 Task: In the Company mit.edu, Create email and send with subject: 'We're Thrilled to Welcome You ', and with mail content 'Good Evening,_x000D_
Step into a world of unlimited possibilities. Our cutting-edge solution will empower you to overcome challenges and achieve unparalleled success in your industry._x000D_
Thanks and Regards', attach the document: Proposal.doc and insert image: visitingcard.jpg. Below Thank and Regards, write Reddit and insert the URL: www.reddit.com. Mark checkbox to create task to follow up : Tomorrow.  Enter or choose an email address of recipient's from company's contact and send.. Logged in from softage.1@softage.net
Action: Mouse moved to (78, 49)
Screenshot: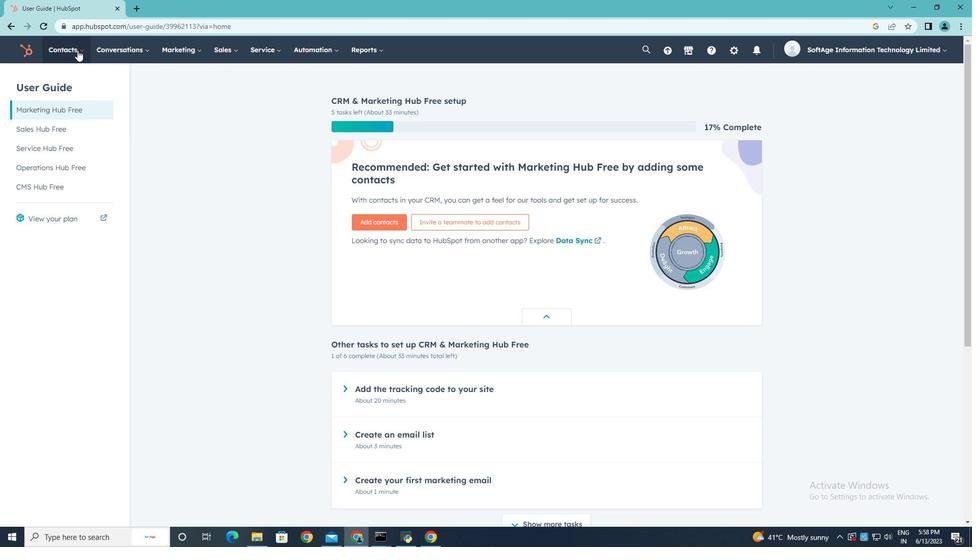 
Action: Mouse pressed left at (78, 49)
Screenshot: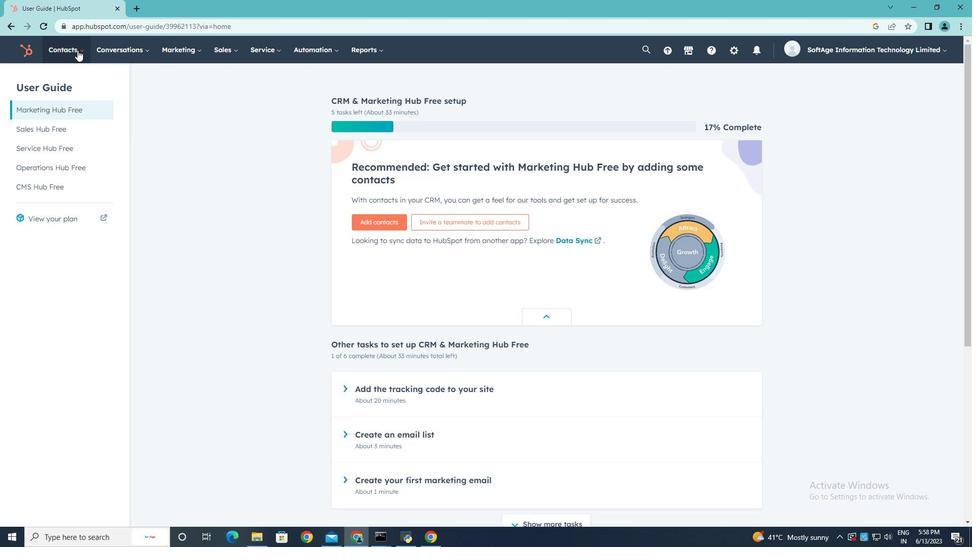 
Action: Mouse moved to (74, 100)
Screenshot: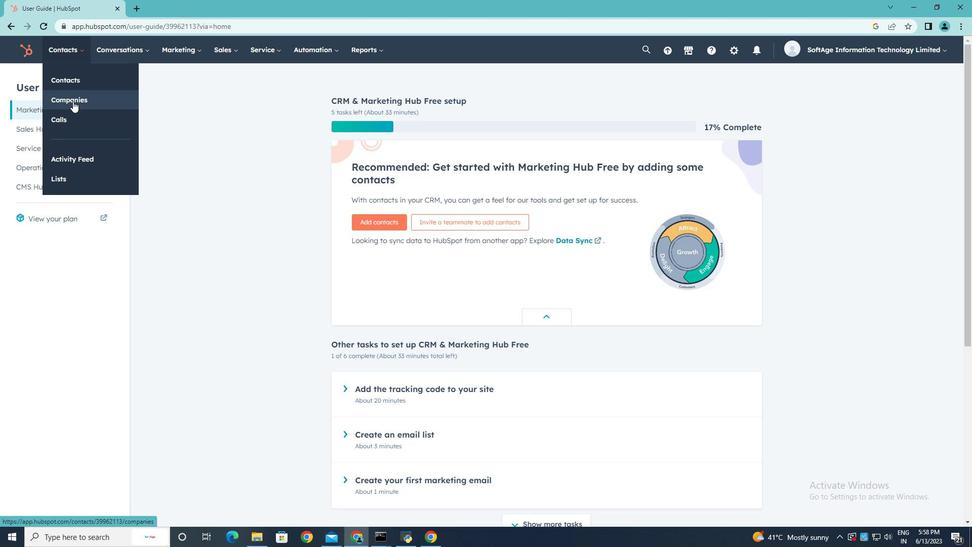 
Action: Mouse pressed left at (74, 100)
Screenshot: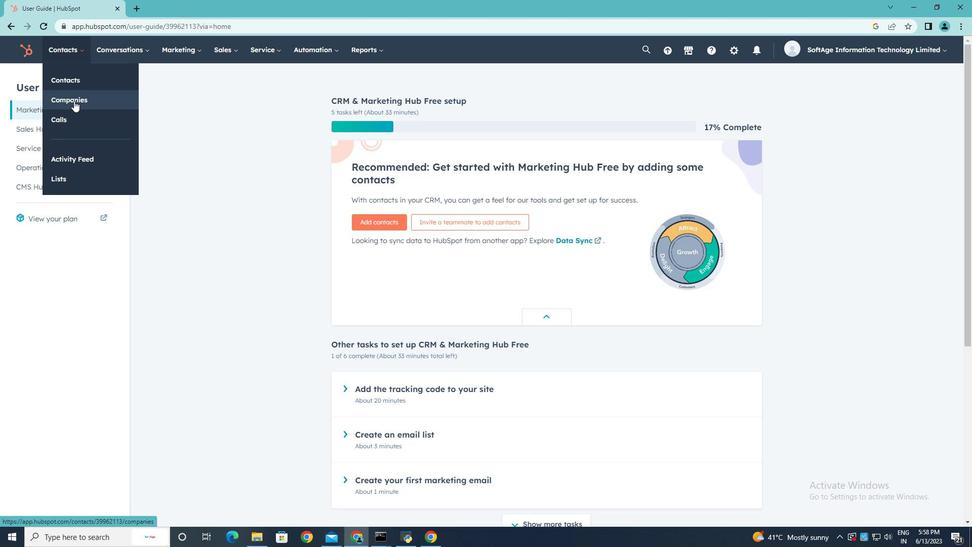 
Action: Mouse moved to (103, 165)
Screenshot: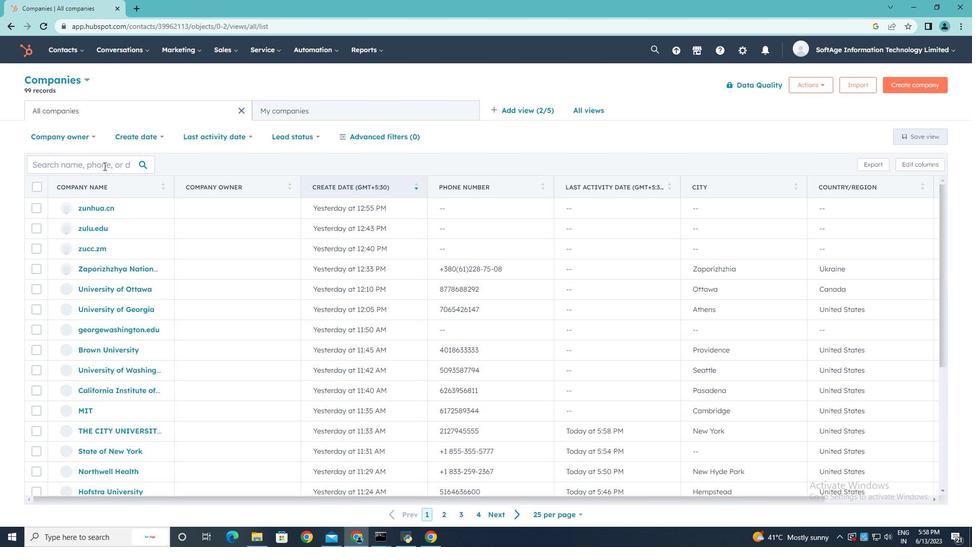 
Action: Mouse pressed left at (103, 165)
Screenshot: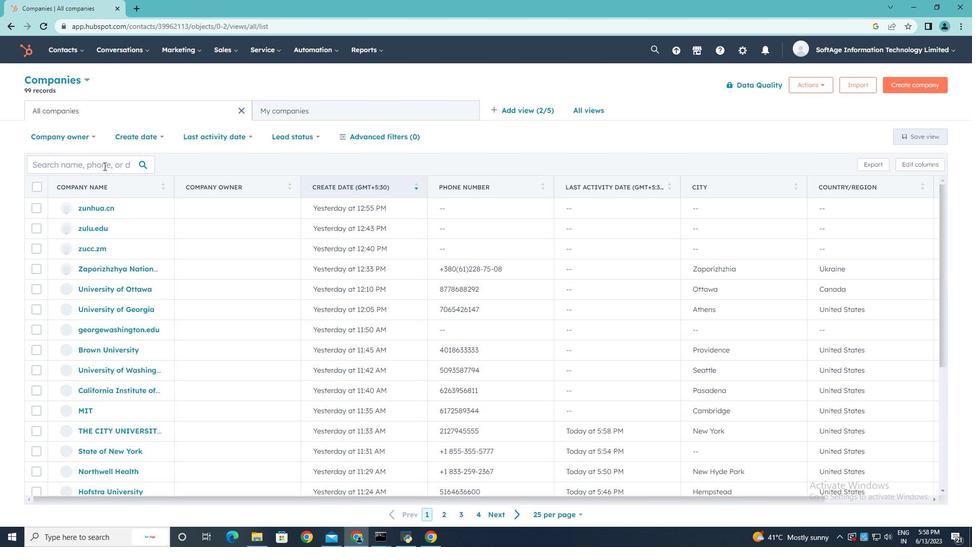 
Action: Key pressed mit.edu
Screenshot: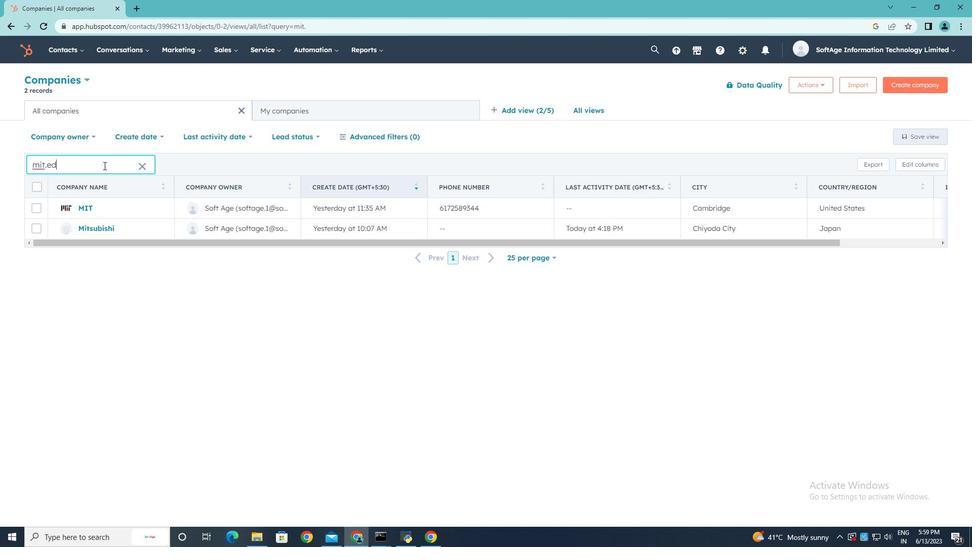 
Action: Mouse moved to (89, 211)
Screenshot: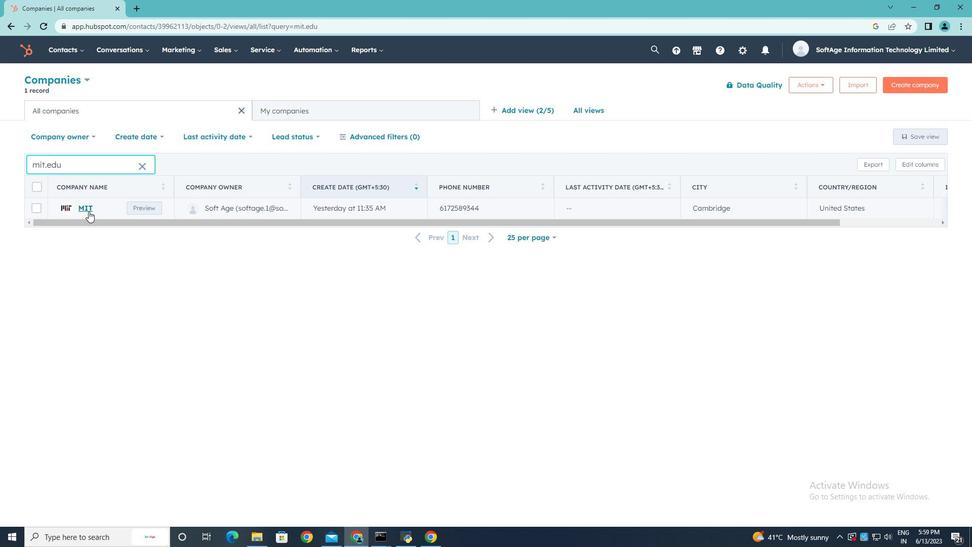 
Action: Mouse pressed left at (89, 211)
Screenshot: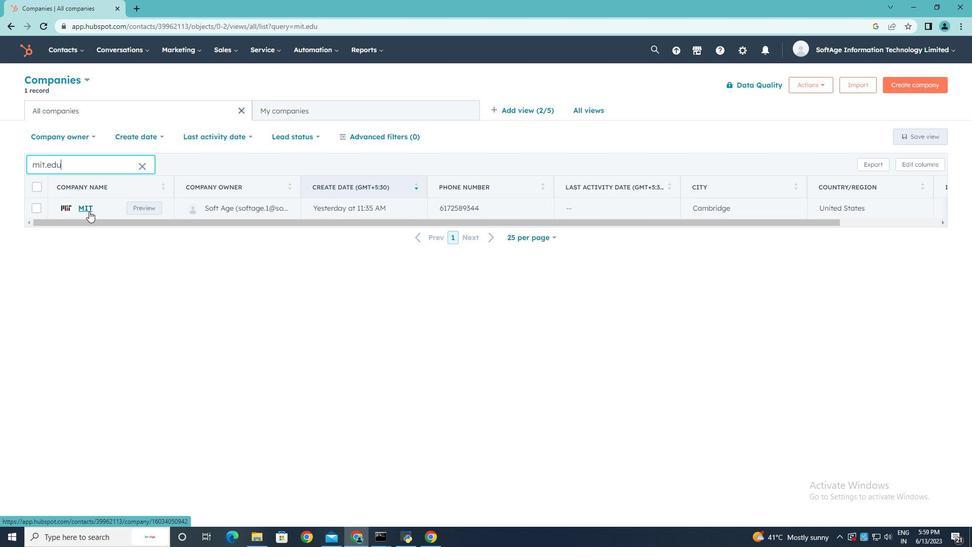 
Action: Mouse moved to (71, 171)
Screenshot: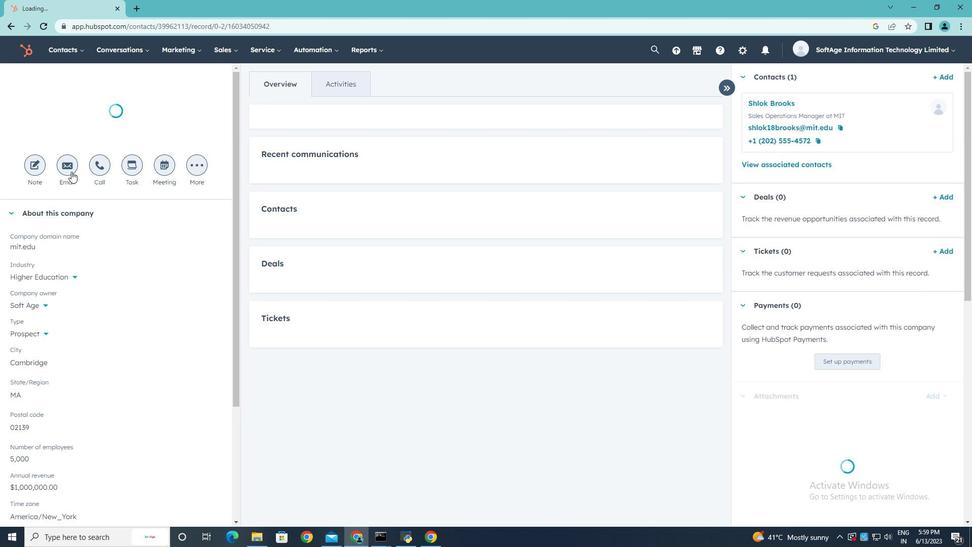 
Action: Mouse pressed left at (71, 171)
Screenshot: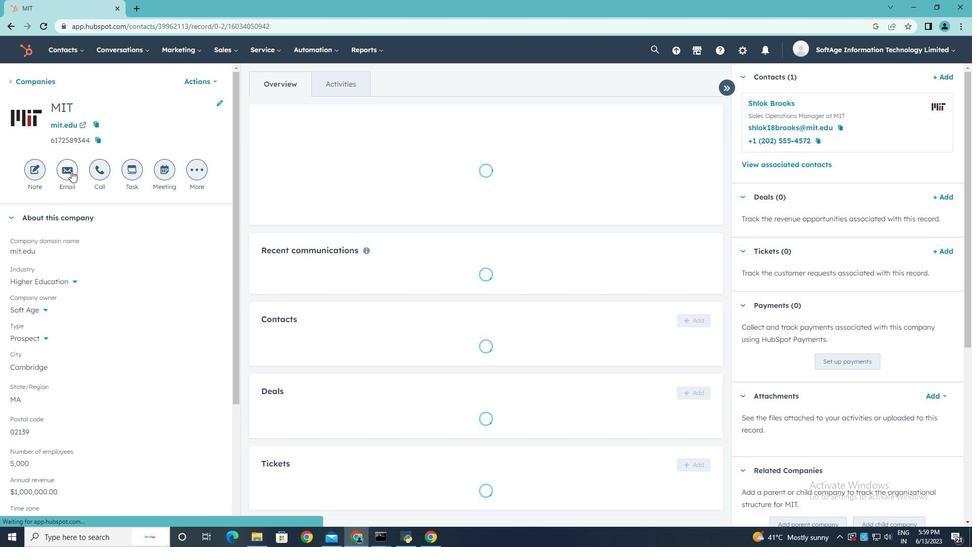 
Action: Key pressed w<Key.backspace><Key.shift>We're<Key.space><Key.shift><Key.shift>Thrilled<Key.space>to<Key.space><Key.shift>Welcome<Key.space><Key.shift>You
Screenshot: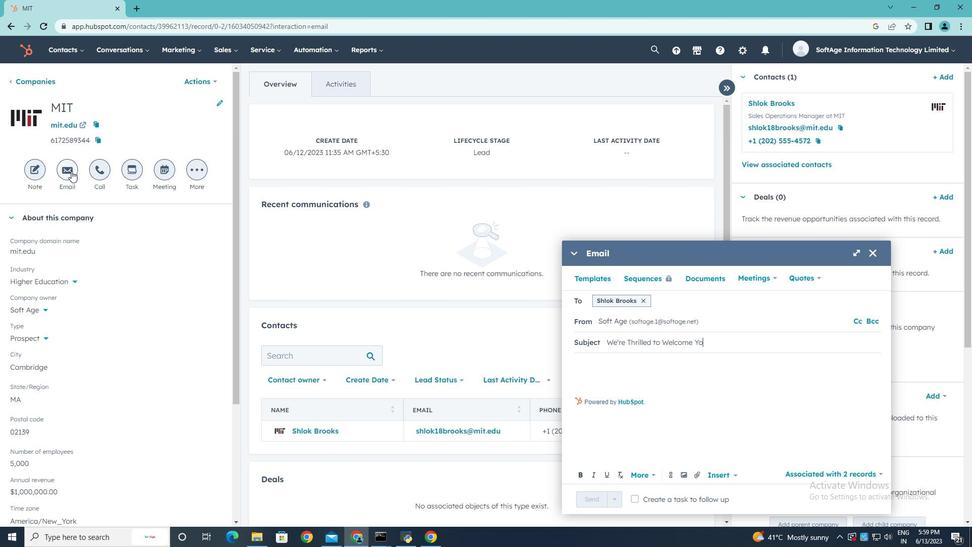 
Action: Mouse moved to (585, 360)
Screenshot: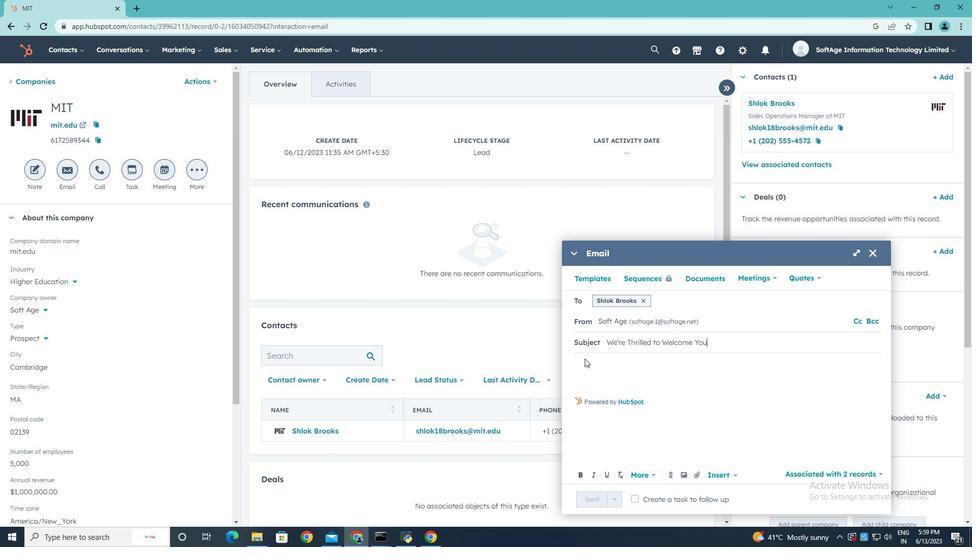 
Action: Mouse pressed left at (585, 360)
Screenshot: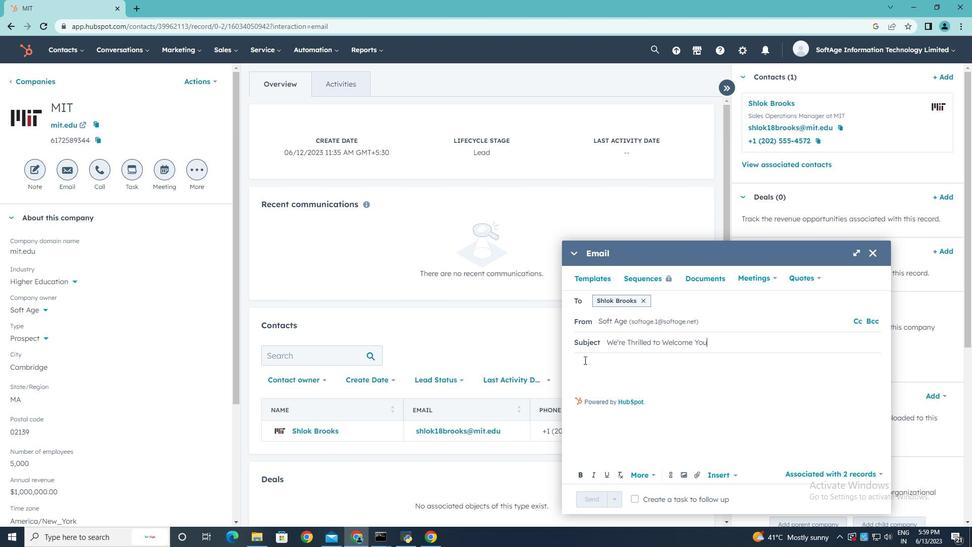 
Action: Key pressed <Key.shift>Goiod<Key.space>
Screenshot: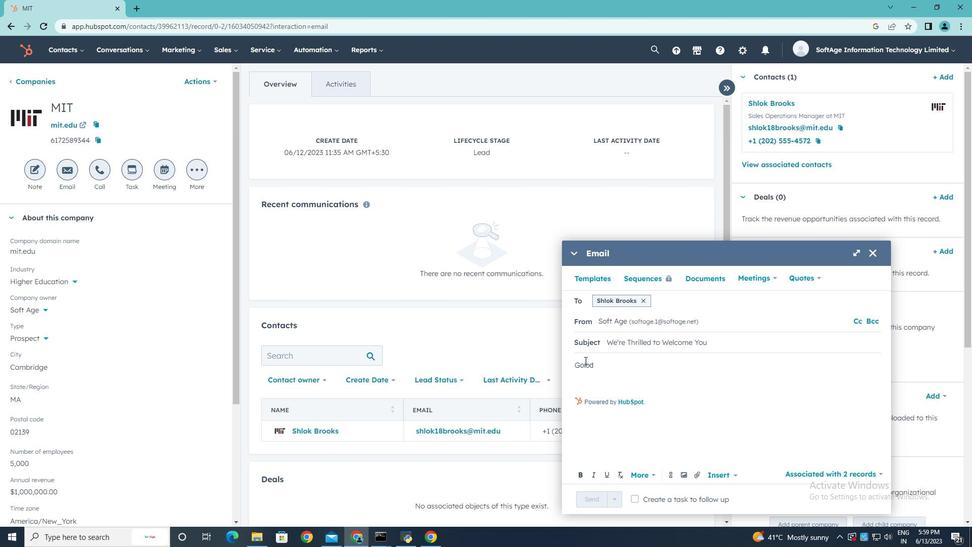 
Action: Mouse moved to (441, 316)
Screenshot: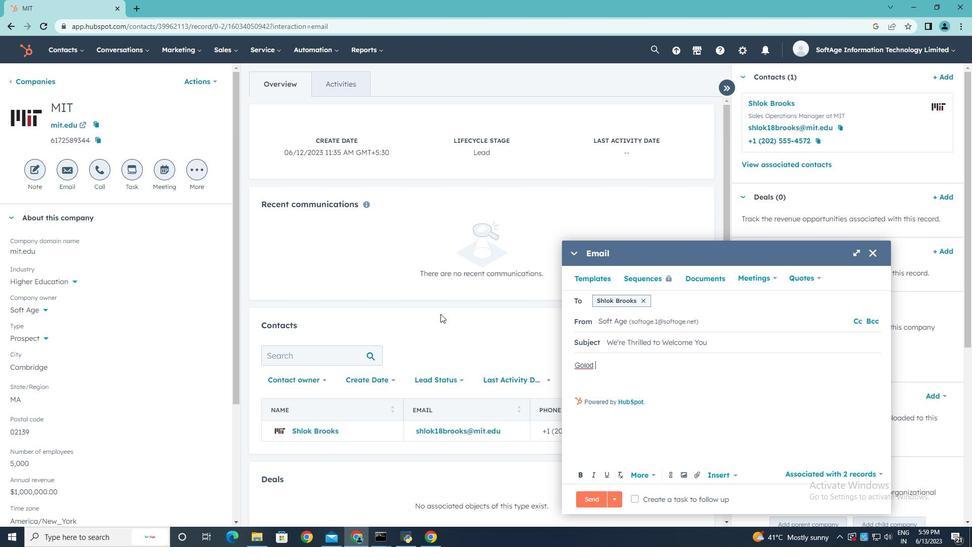 
Action: Key pressed <Key.insert><Key.backspace><Key.backspace><Key.backspace><Key.backspace>od<Key.space><Key.shift>Evening,
Screenshot: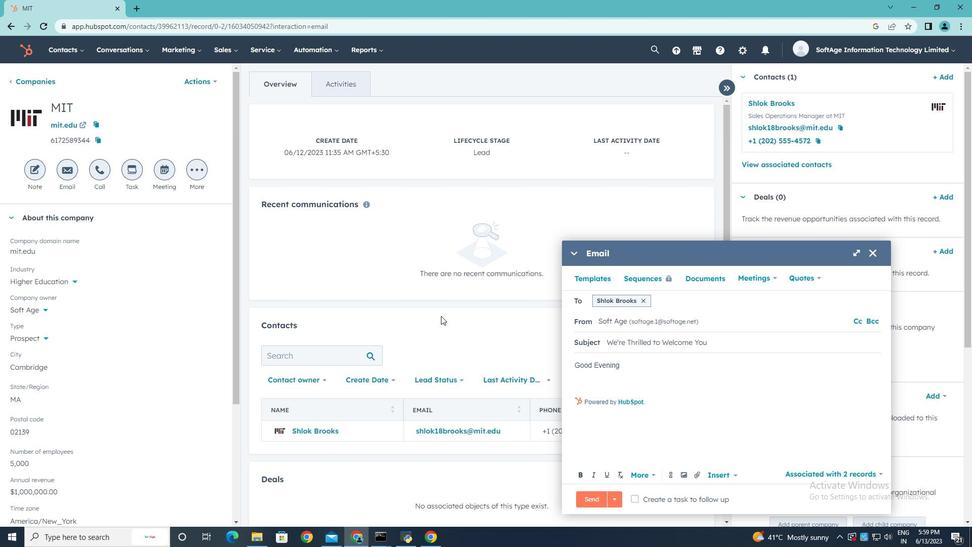 
Action: Mouse moved to (579, 375)
Screenshot: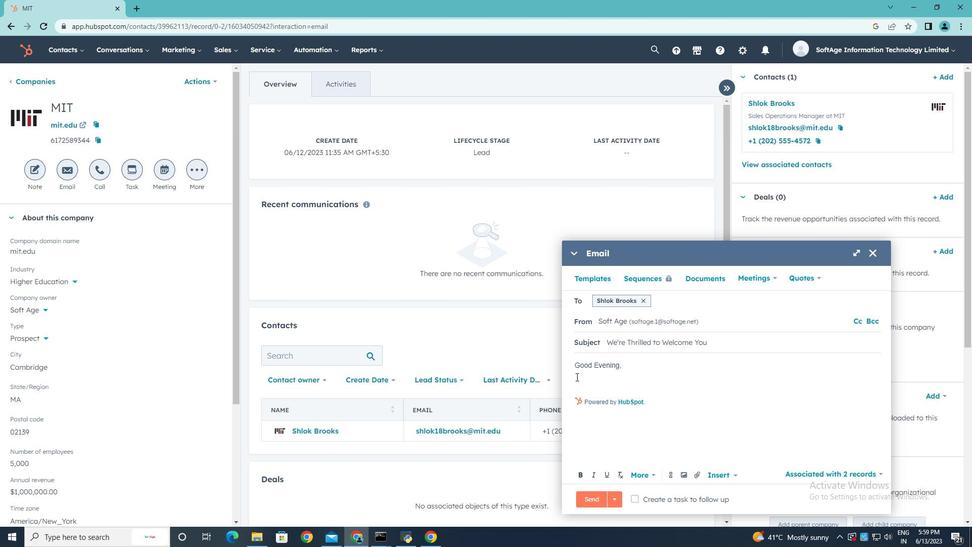 
Action: Mouse pressed left at (579, 375)
Screenshot: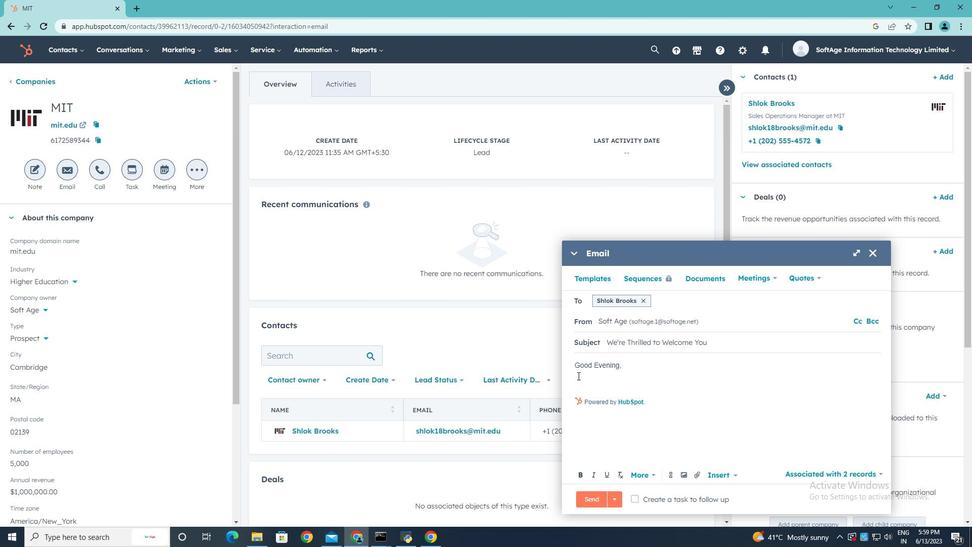 
Action: Mouse moved to (576, 377)
Screenshot: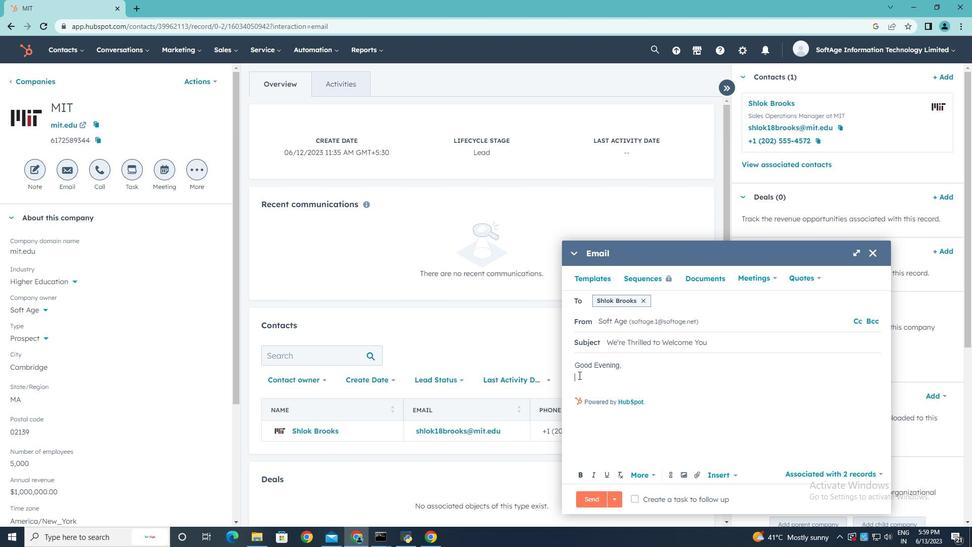 
Action: Key pressed <Key.shift>Step<Key.space>into<Key.space>a<Key.space>world<Key.space>of<Key.space>unlimited<Key.space>possibilities<Key.space><Key.backspace>.<Key.space><Key.shift>Our<Key.space>cutting-edge<Key.space>solution<Key.space>will<Key.space>empower<Key.space>you<Key.space>to<Key.space>overcome<Key.space>challenges<Key.space>and<Key.space>achieve<Key.space>unparalleled<Key.space>success<Key.space>in<Key.space>your<Key.space>industry.
Screenshot: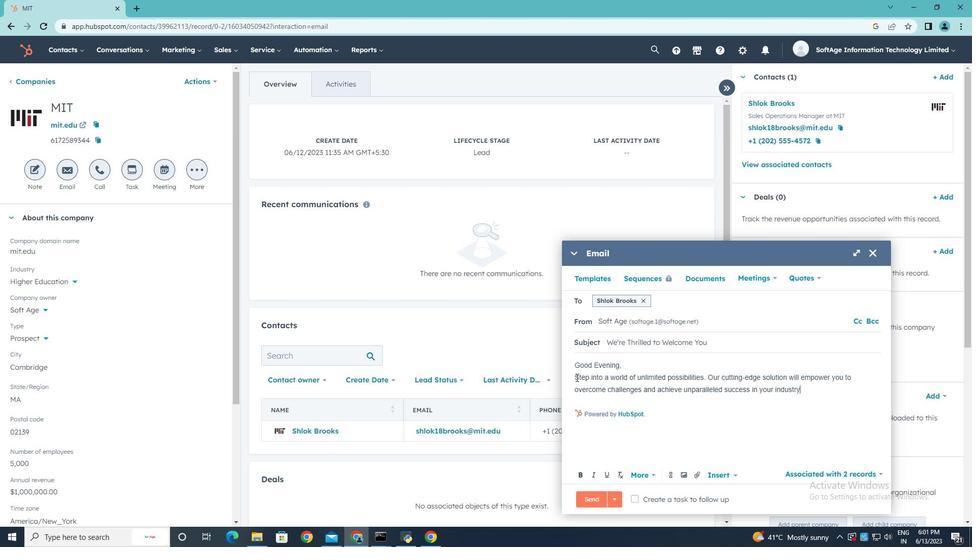 
Action: Mouse moved to (592, 402)
Screenshot: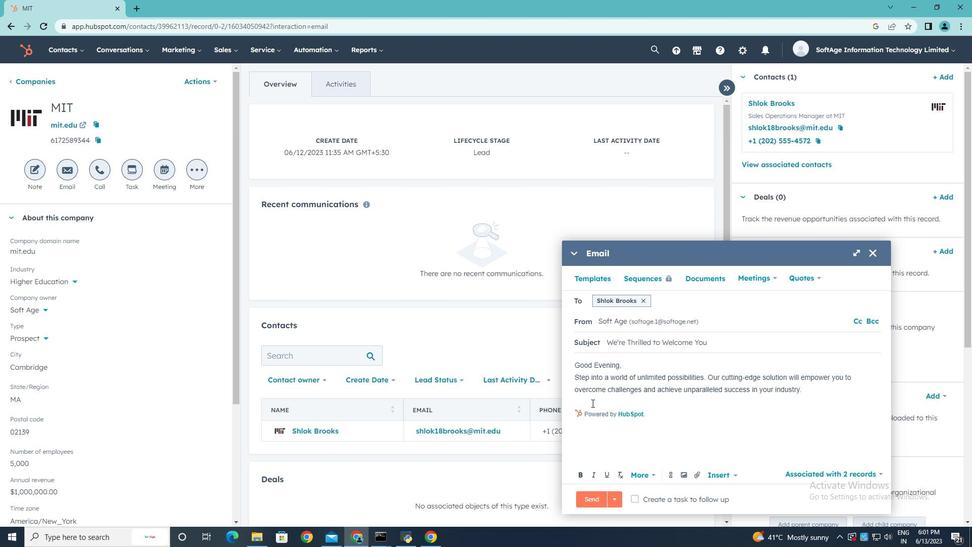 
Action: Mouse pressed left at (592, 402)
Screenshot: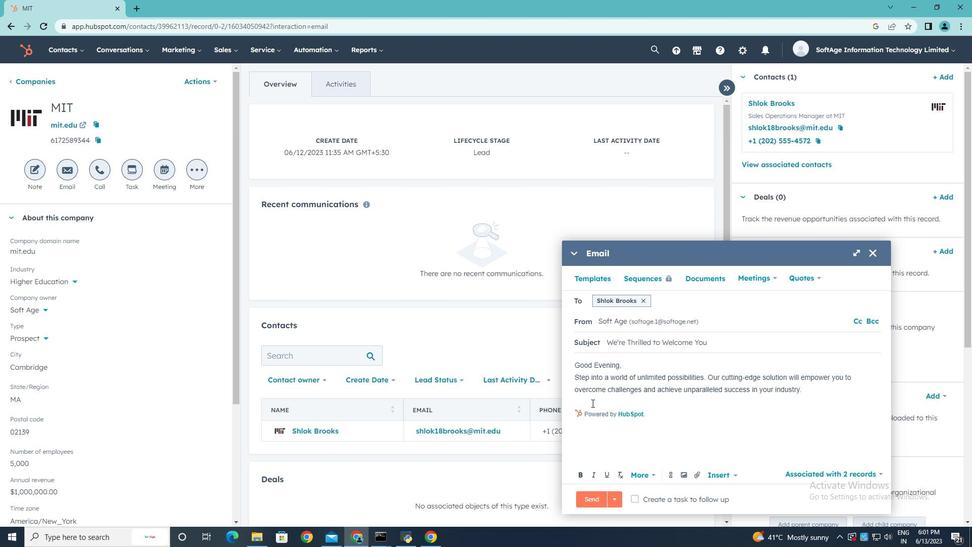 
Action: Key pressed <Key.enter><Key.shift>Thanks<Key.space><Key.shift><Key.shift><Key.shift><Key.shift><Key.shift><Key.shift><Key.shift><Key.shift><Key.shift><Key.shift><Key.shift><Key.shift><Key.shift><Key.shift><Key.shift><Key.shift><Key.shift><Key.shift><Key.shift><Key.shift><Key.shift><Key.shift><Key.shift>&<Key.space><Key.shift>Regards,
Screenshot: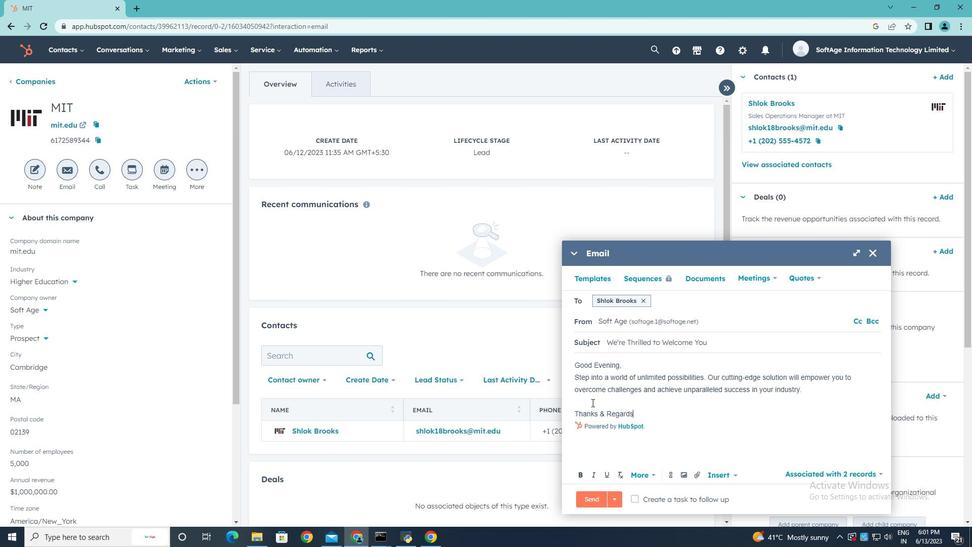 
Action: Mouse moved to (699, 474)
Screenshot: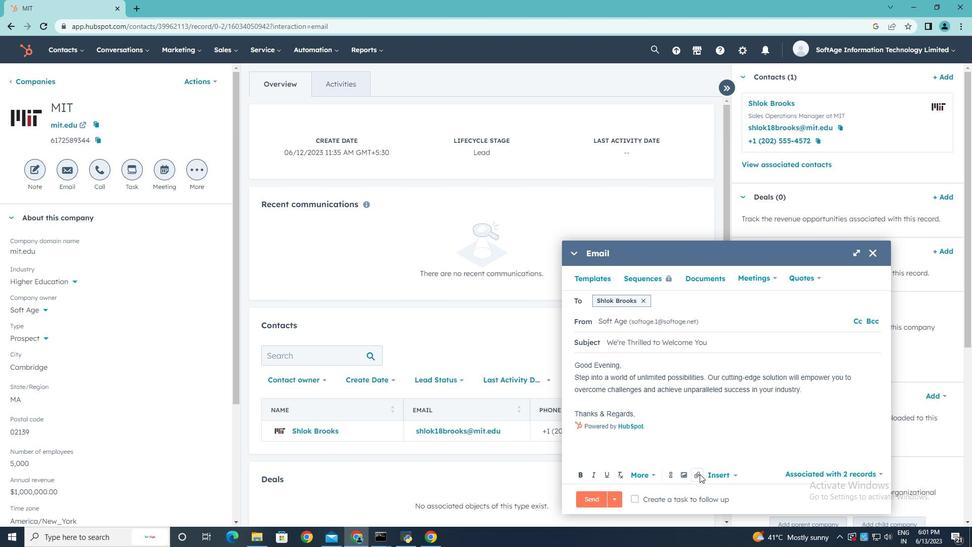 
Action: Mouse pressed left at (699, 474)
Screenshot: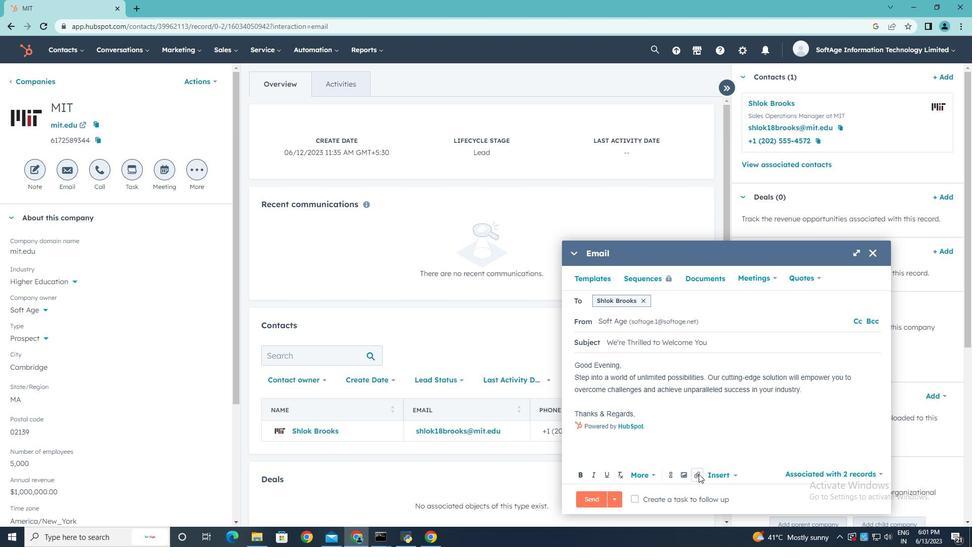 
Action: Mouse moved to (727, 449)
Screenshot: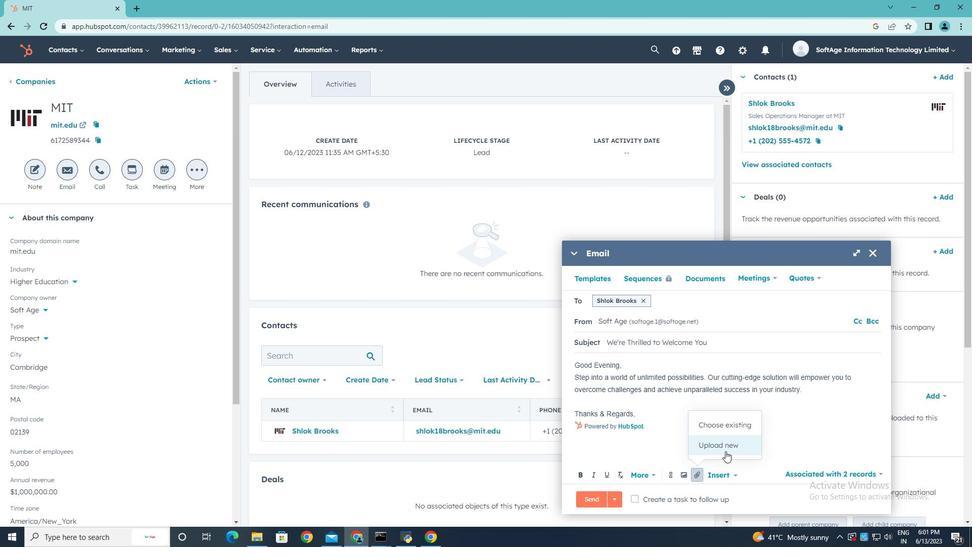 
Action: Mouse pressed left at (727, 449)
Screenshot: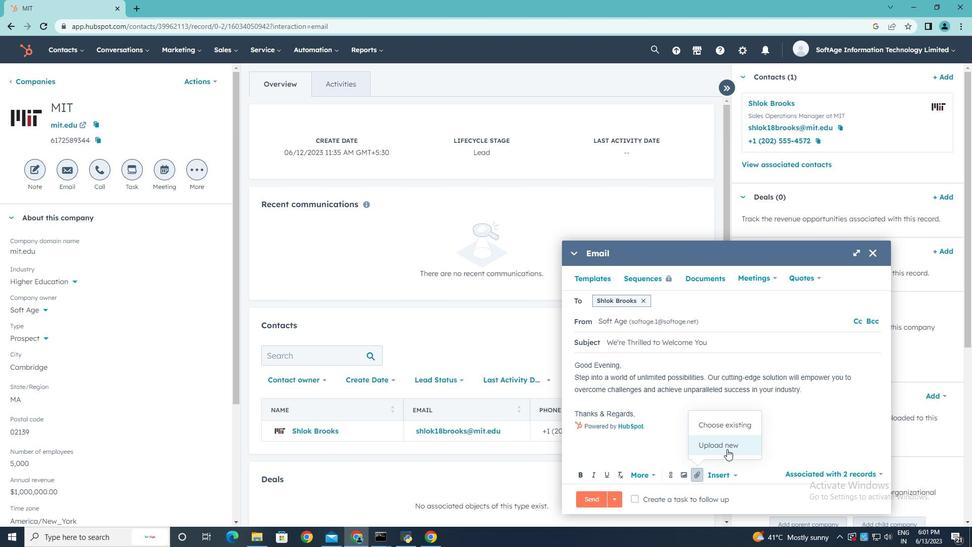 
Action: Mouse moved to (198, 99)
Screenshot: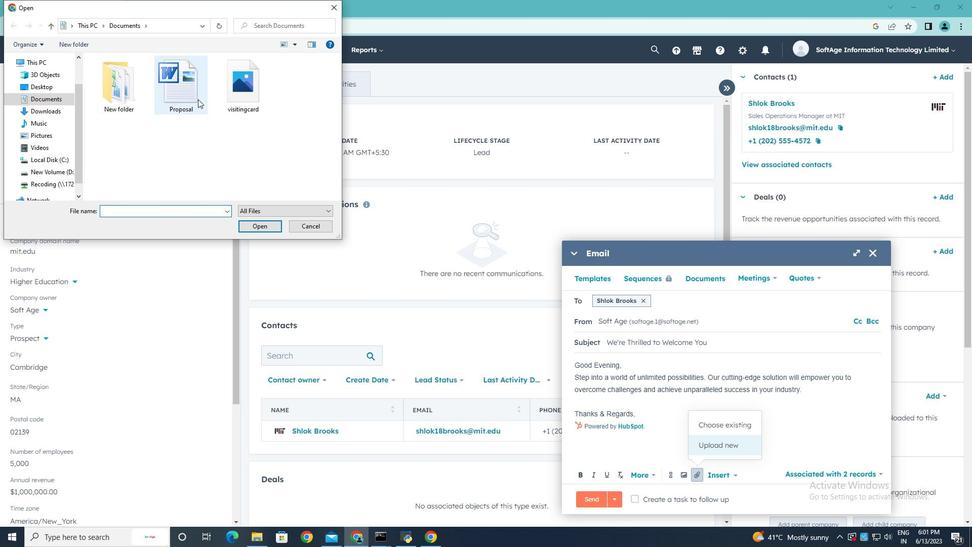 
Action: Mouse pressed left at (198, 99)
Screenshot: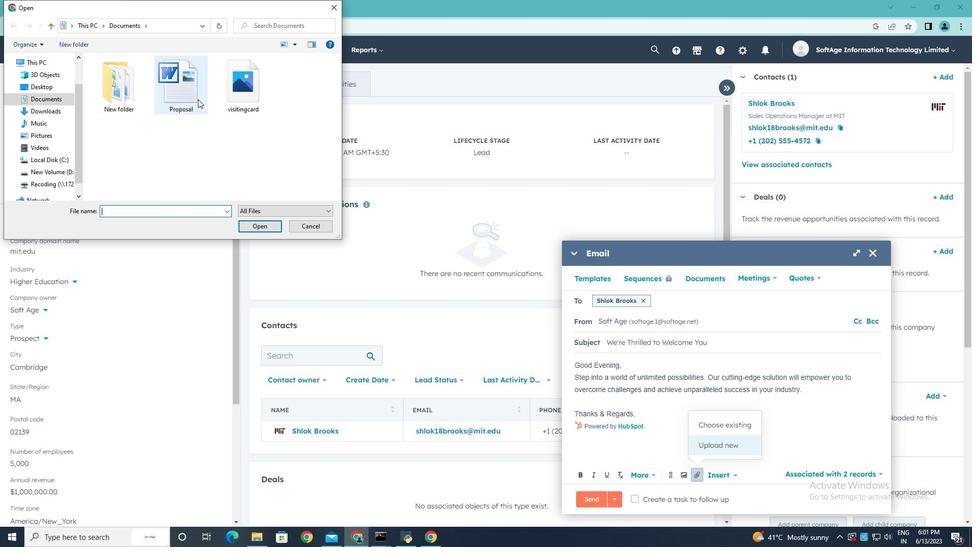 
Action: Mouse moved to (255, 228)
Screenshot: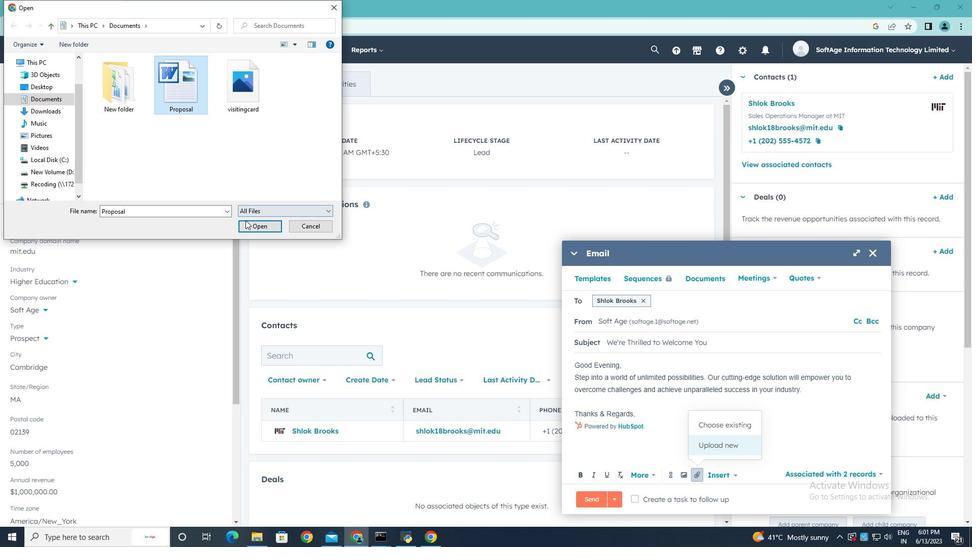 
Action: Mouse pressed left at (255, 228)
Screenshot: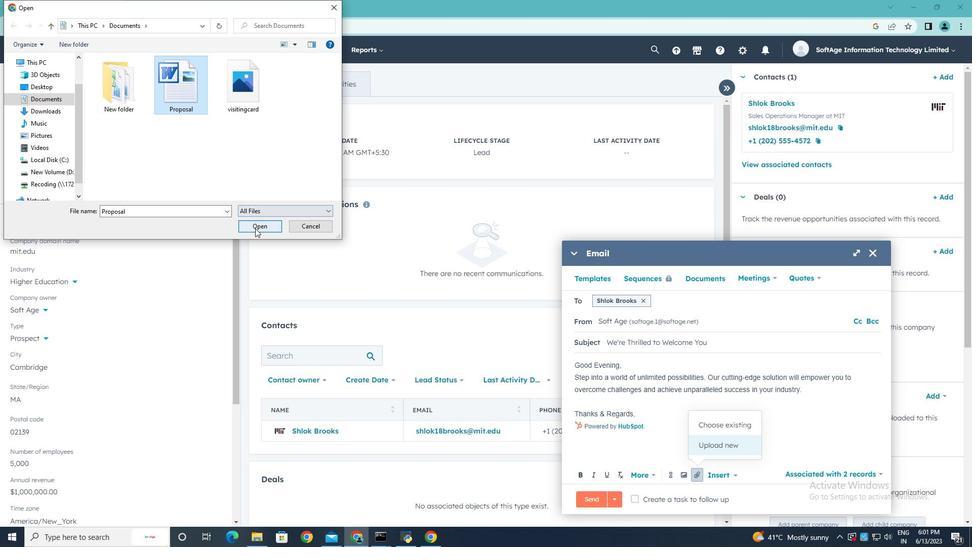 
Action: Mouse moved to (695, 445)
Screenshot: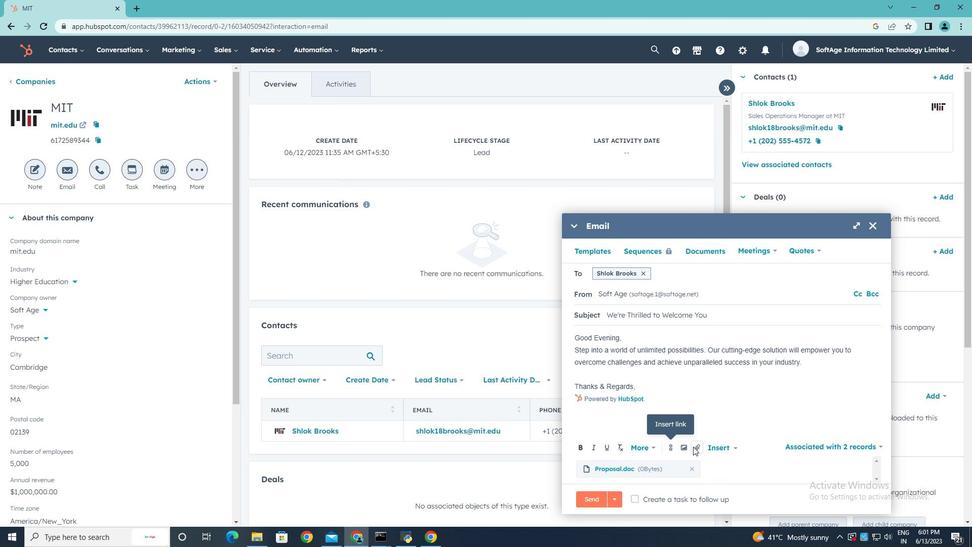 
Action: Mouse pressed left at (695, 445)
Screenshot: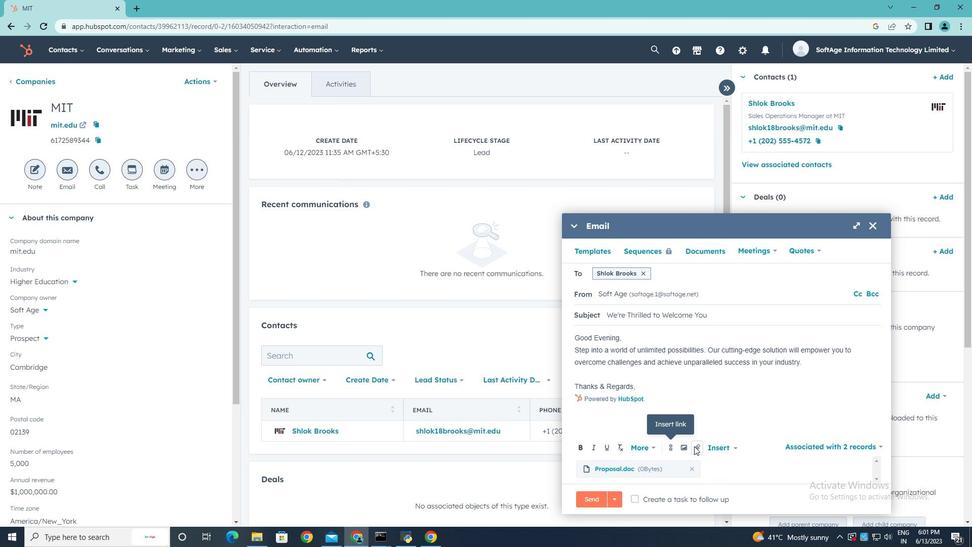 
Action: Mouse moved to (713, 413)
Screenshot: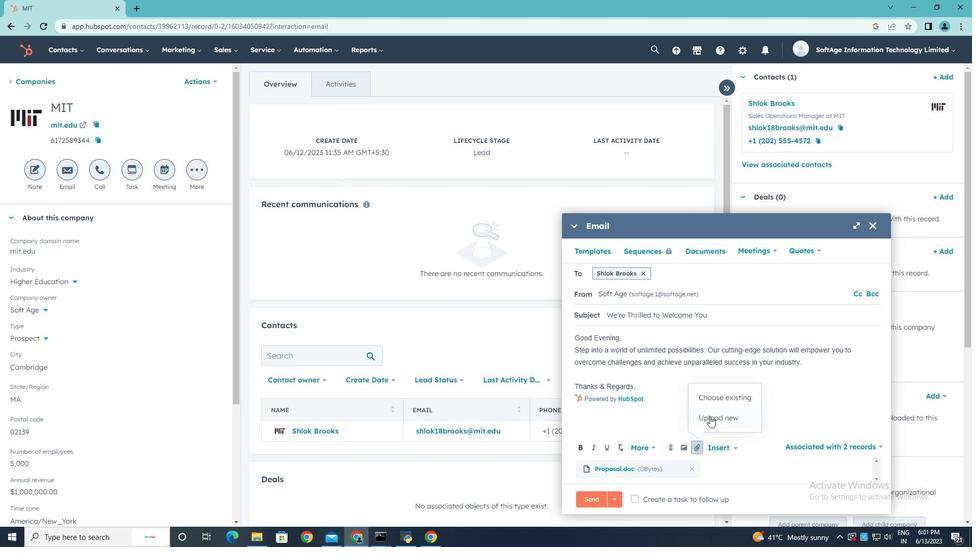 
Action: Mouse pressed left at (713, 413)
Screenshot: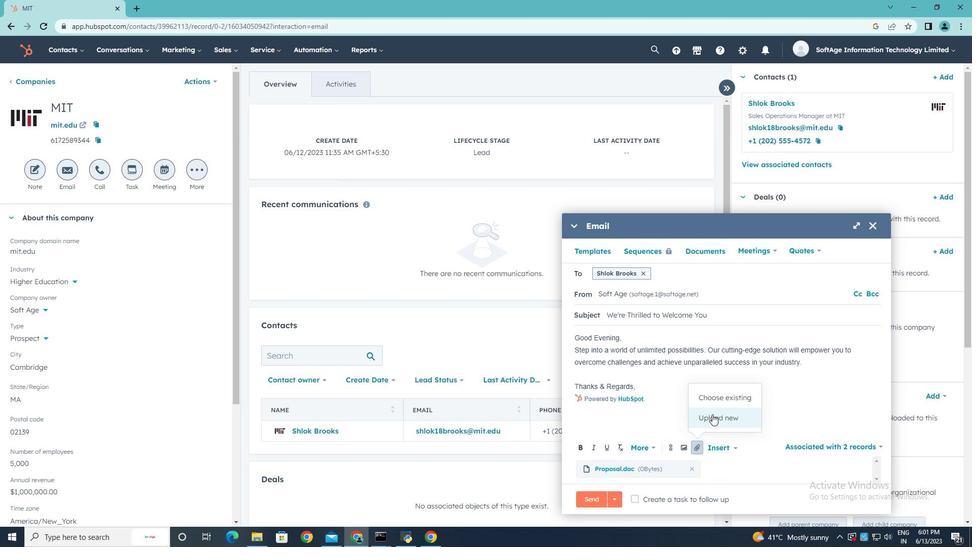 
Action: Mouse moved to (239, 96)
Screenshot: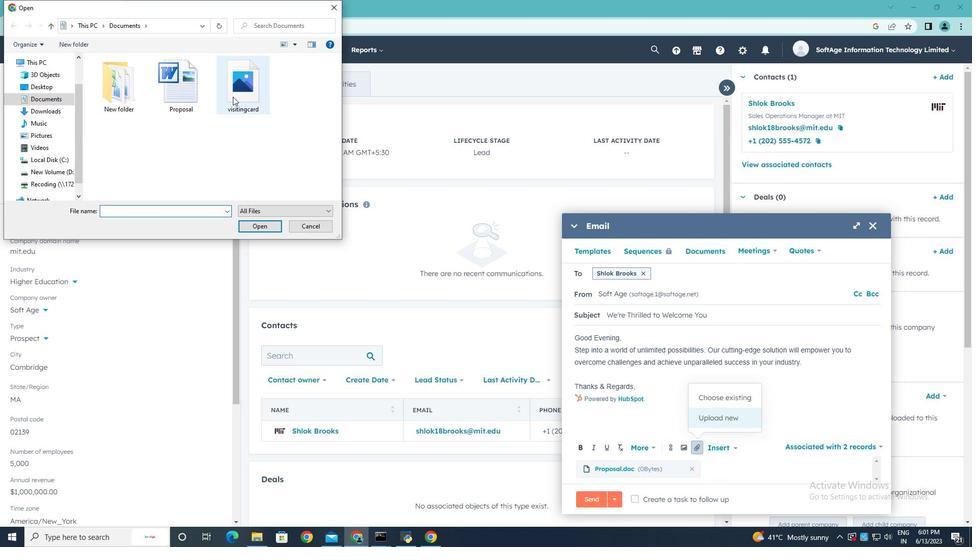
Action: Mouse pressed left at (239, 96)
Screenshot: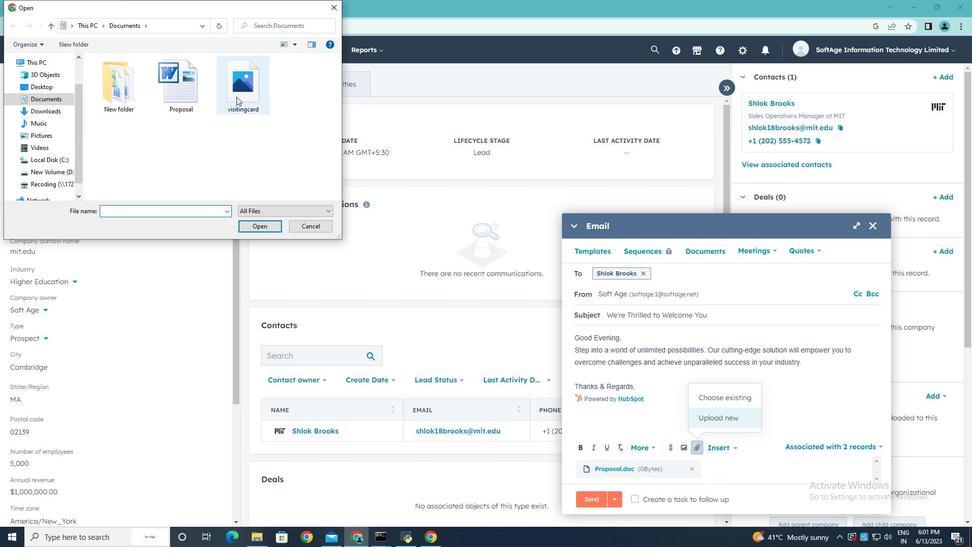 
Action: Mouse moved to (278, 229)
Screenshot: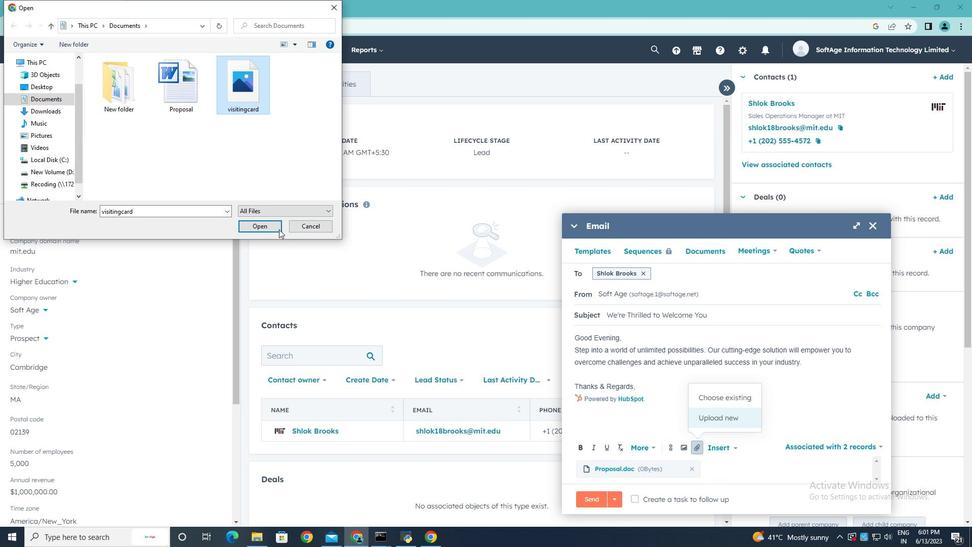 
Action: Mouse pressed left at (278, 229)
Screenshot: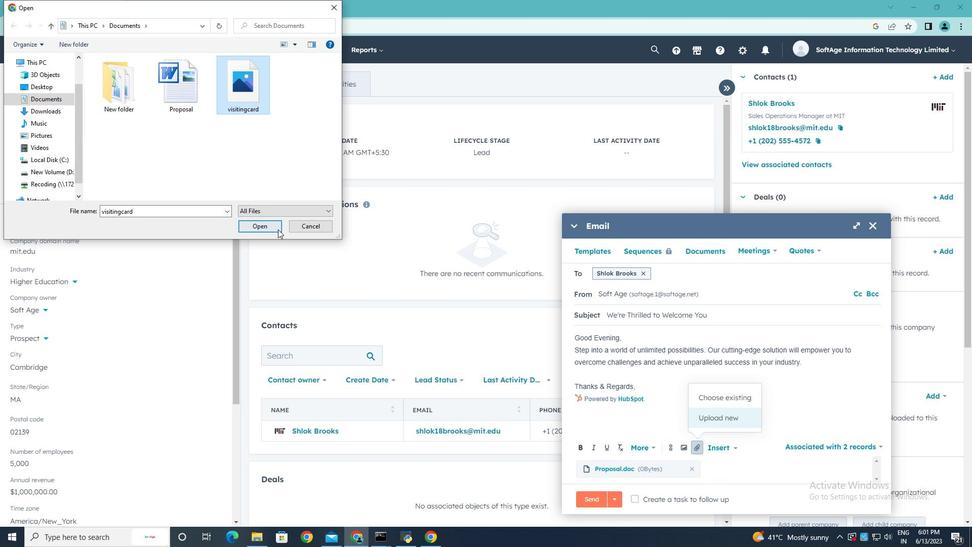 
Action: Mouse moved to (636, 386)
Screenshot: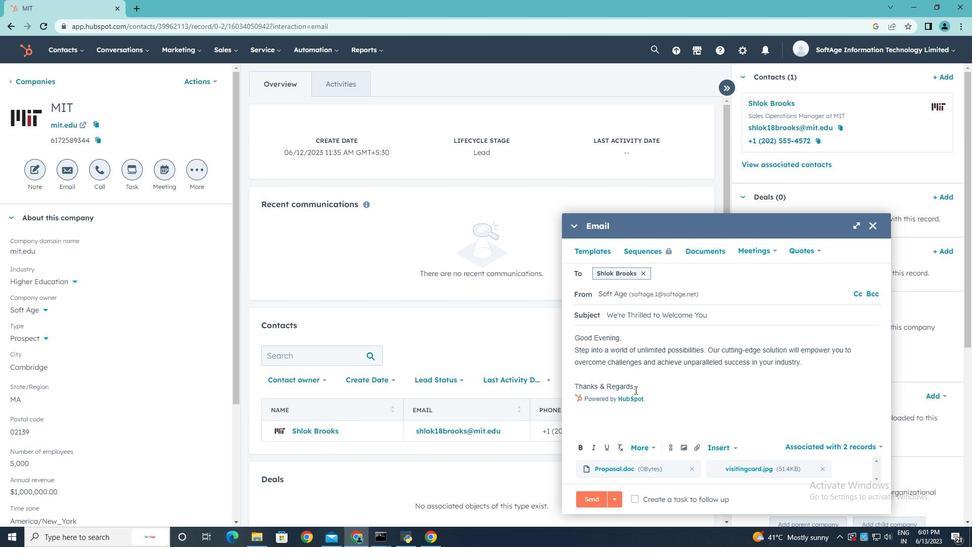 
Action: Mouse pressed left at (636, 386)
Screenshot: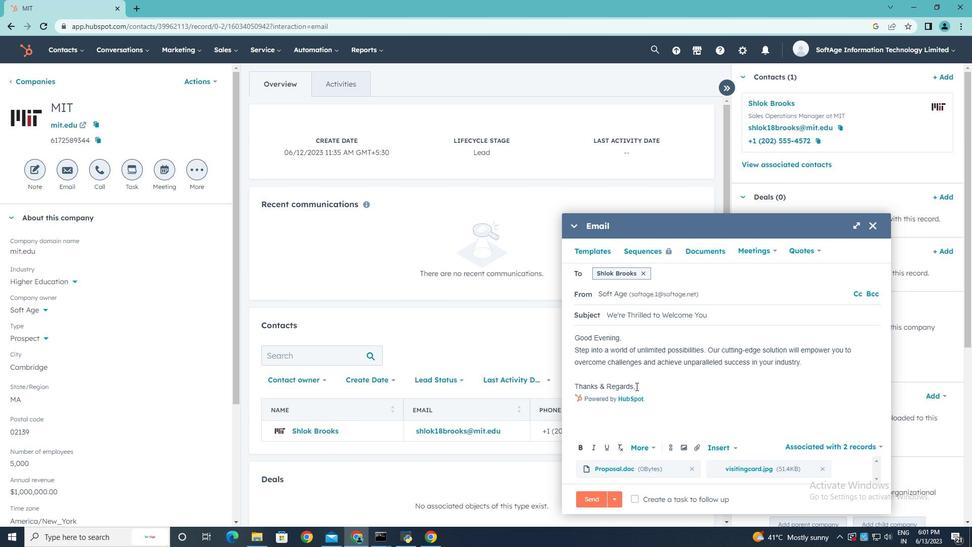 
Action: Key pressed <Key.enter>
Screenshot: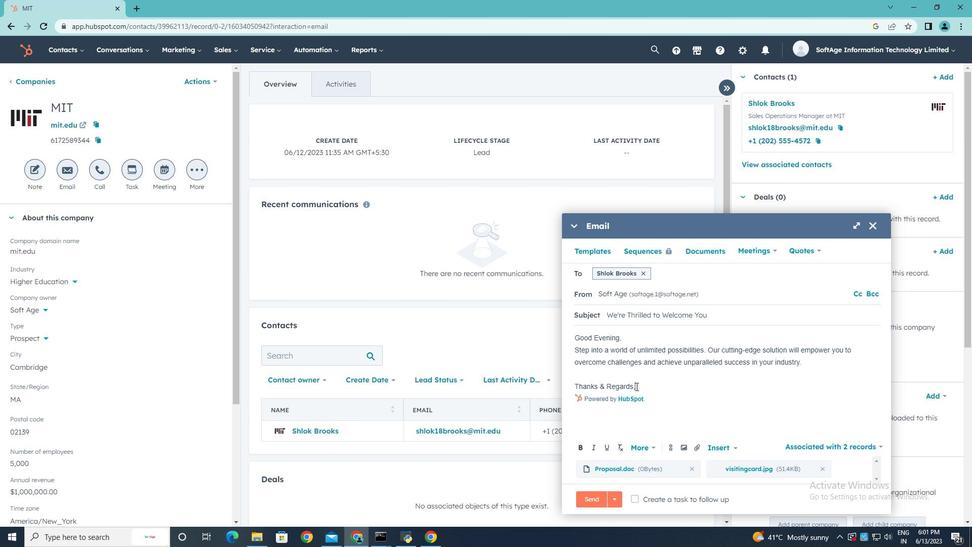 
Action: Mouse moved to (670, 445)
Screenshot: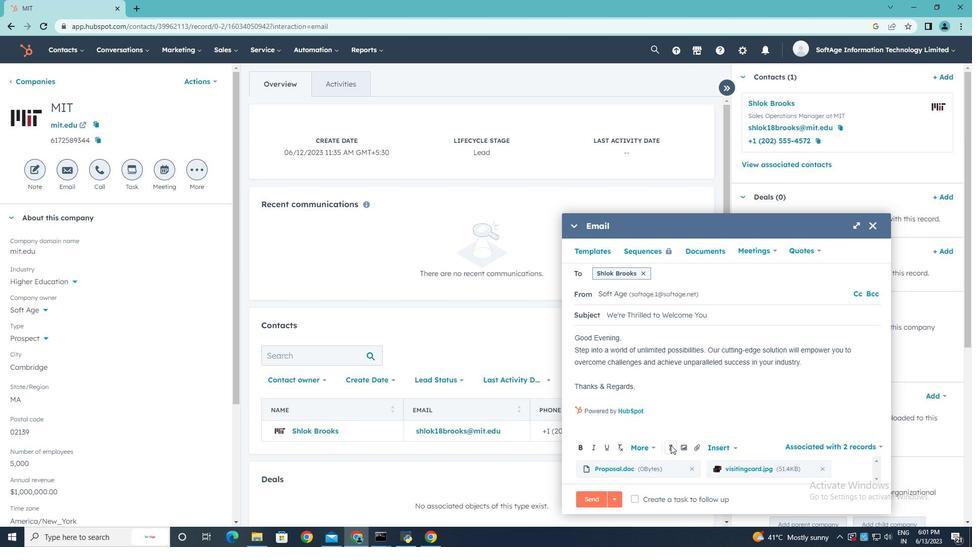 
Action: Mouse pressed left at (670, 445)
Screenshot: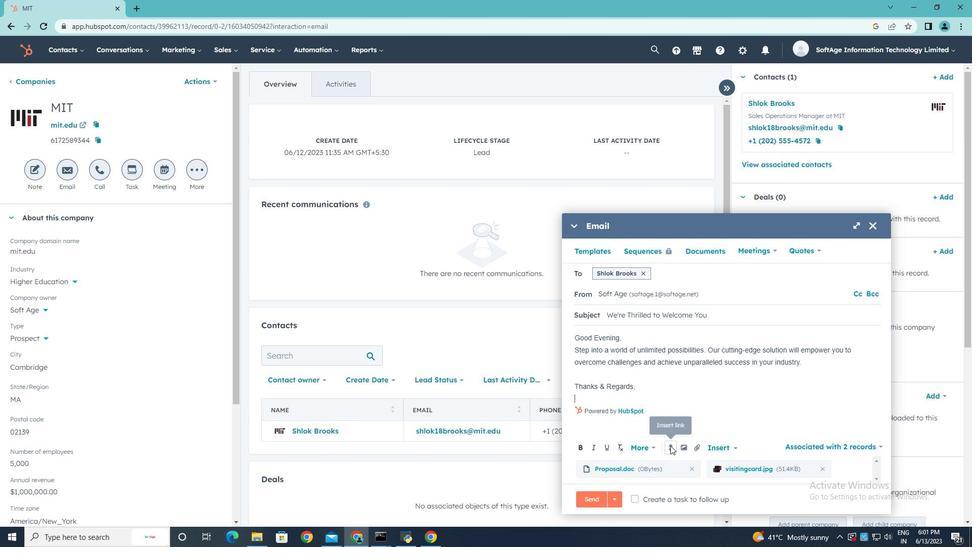 
Action: Mouse moved to (698, 337)
Screenshot: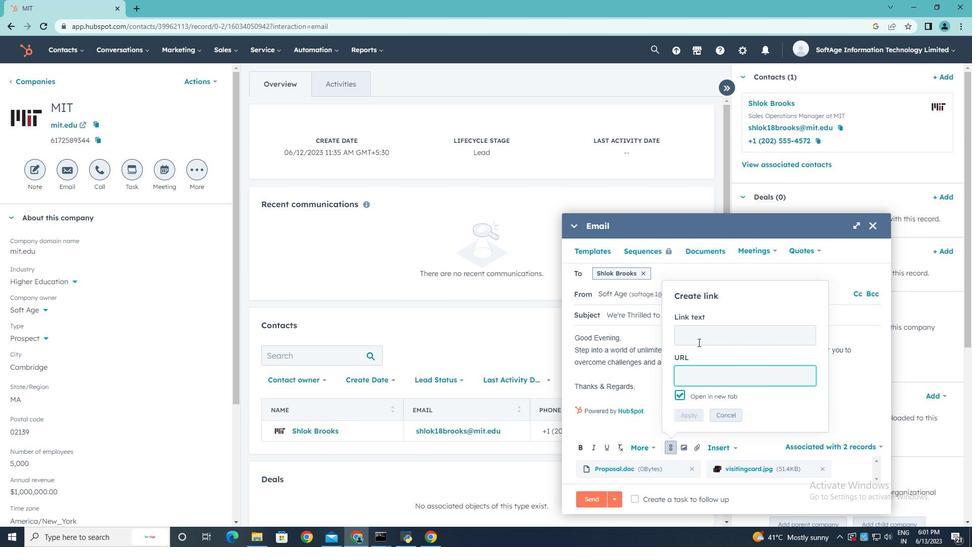 
Action: Mouse pressed left at (698, 337)
Screenshot: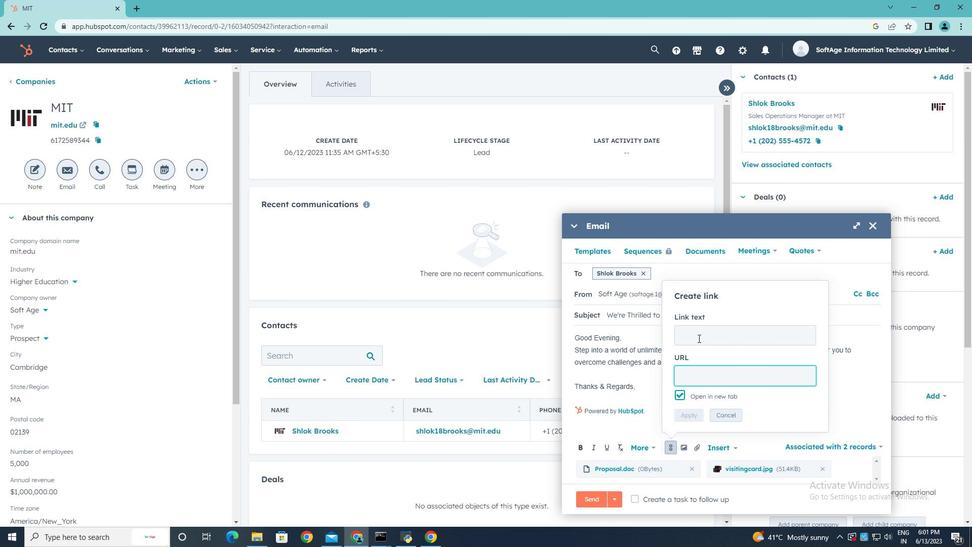 
Action: Mouse moved to (698, 337)
Screenshot: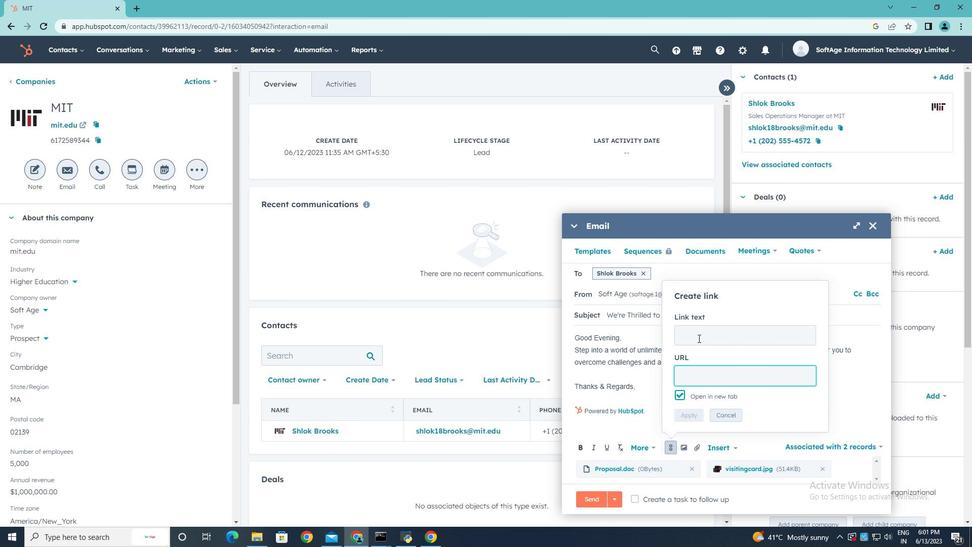 
Action: Key pressed <Key.shift>Reddit
Screenshot: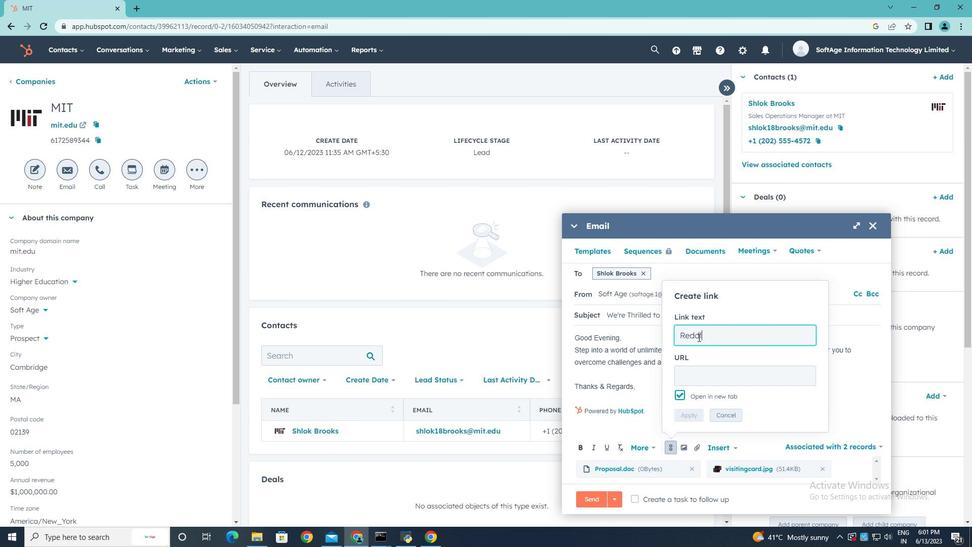
Action: Mouse moved to (710, 379)
Screenshot: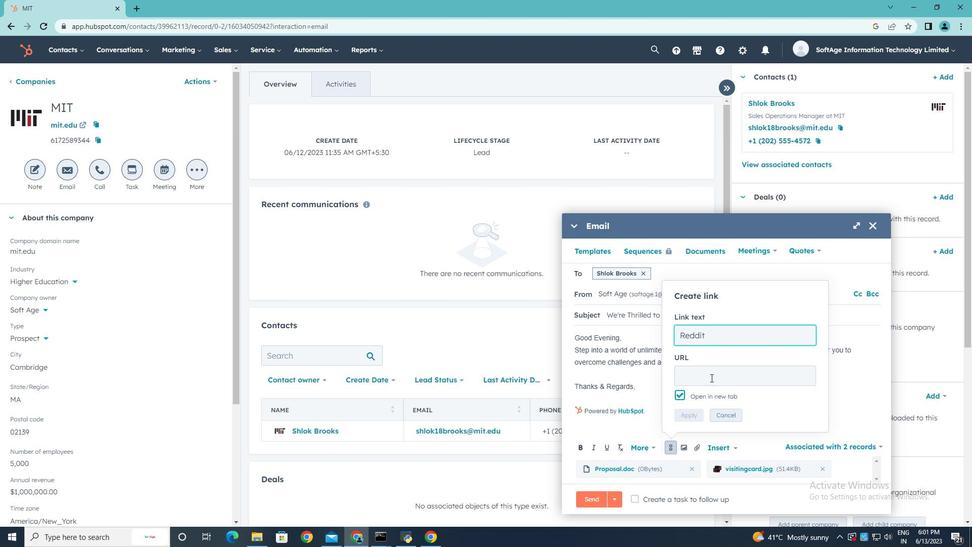 
Action: Mouse pressed left at (710, 379)
Screenshot: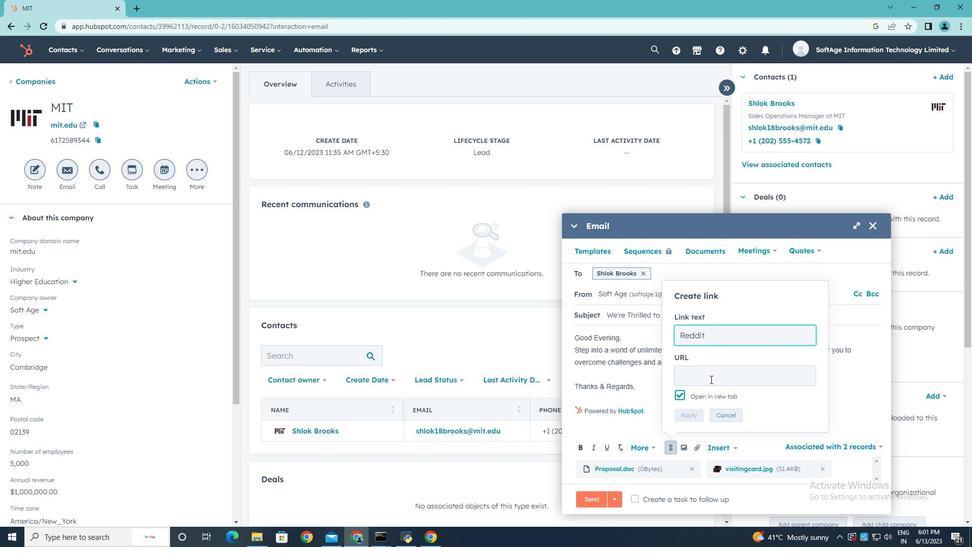 
Action: Key pressed www.reddit.com
Screenshot: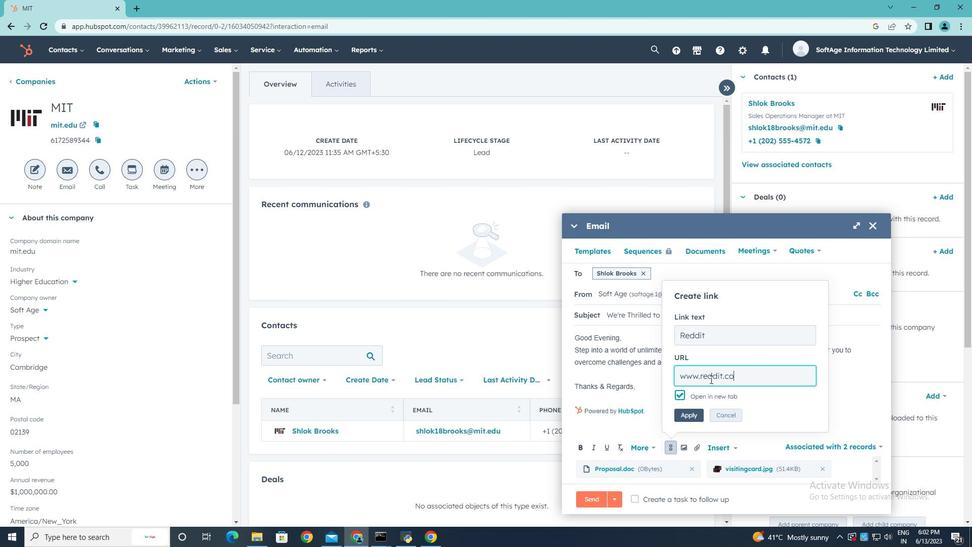
Action: Mouse moved to (688, 412)
Screenshot: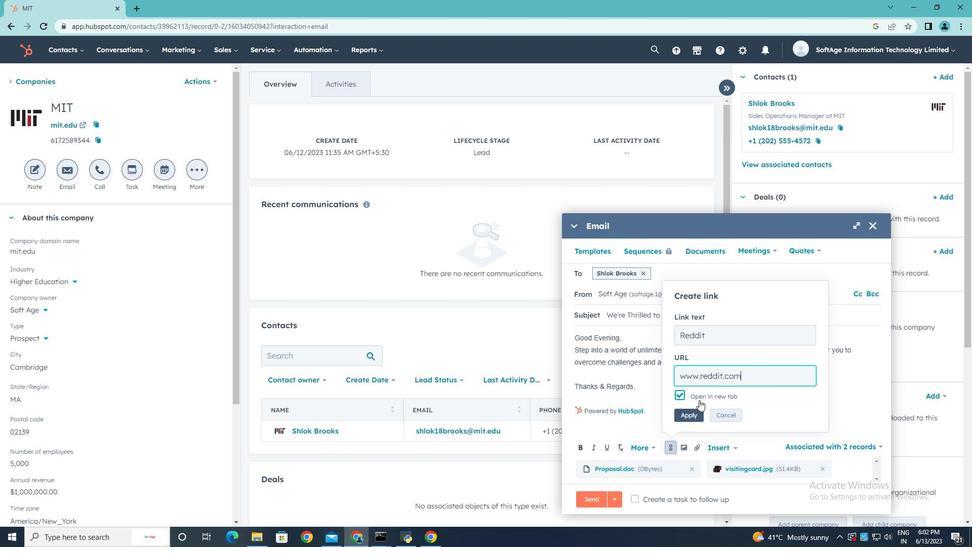 
Action: Mouse pressed left at (688, 412)
Screenshot: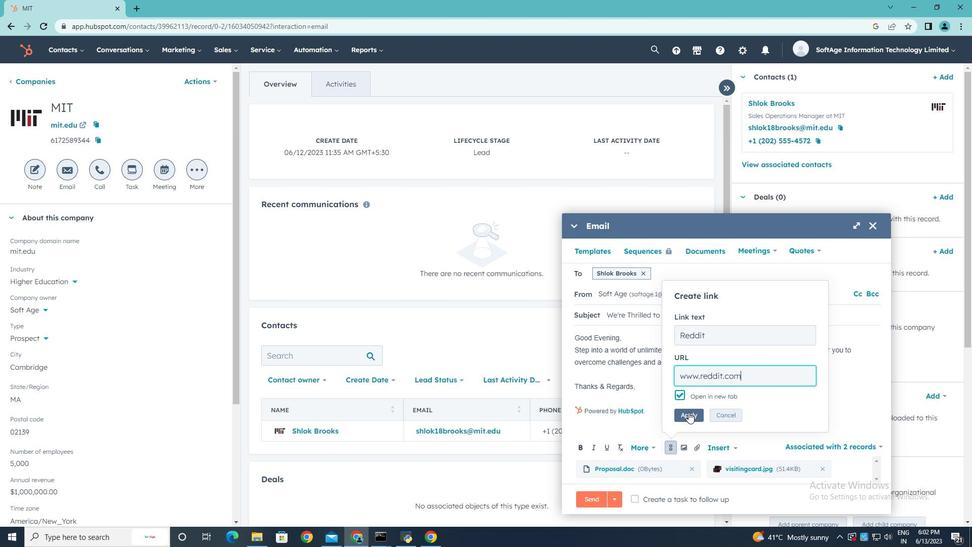 
Action: Mouse moved to (635, 495)
Screenshot: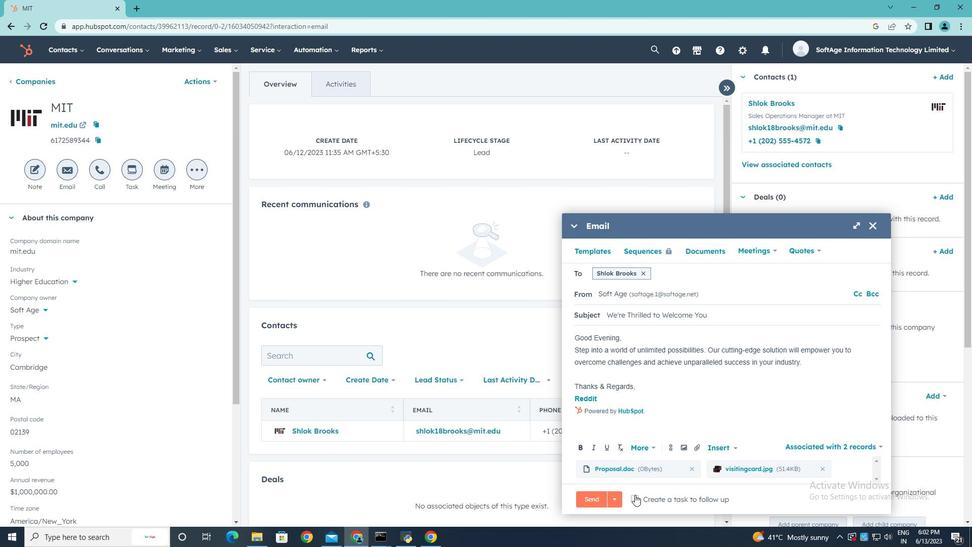 
Action: Mouse pressed left at (635, 495)
Screenshot: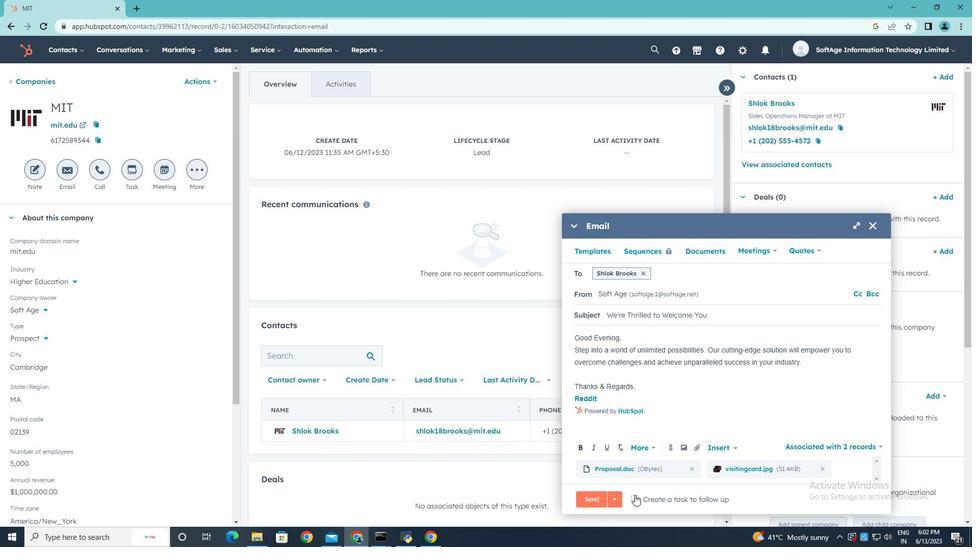 
Action: Mouse moved to (831, 496)
Screenshot: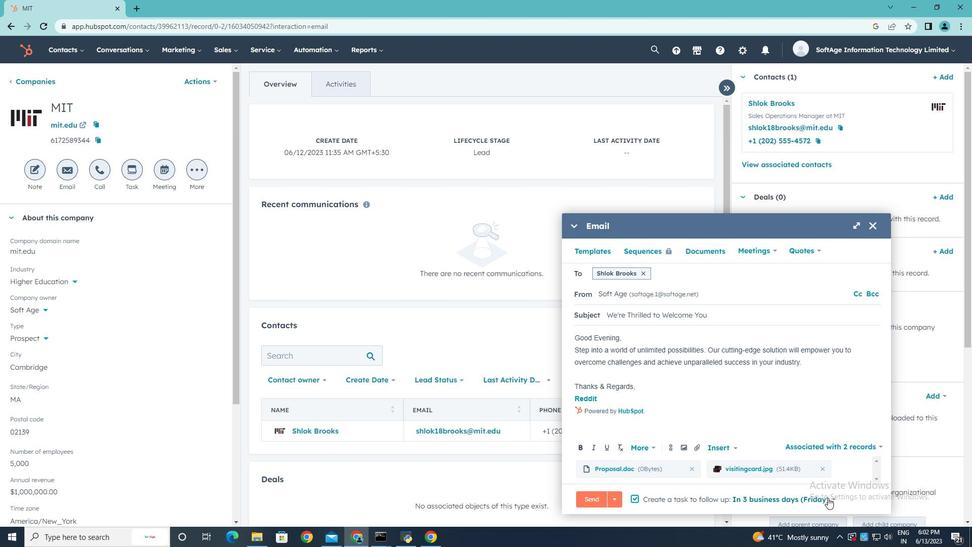 
Action: Mouse pressed left at (831, 496)
Screenshot: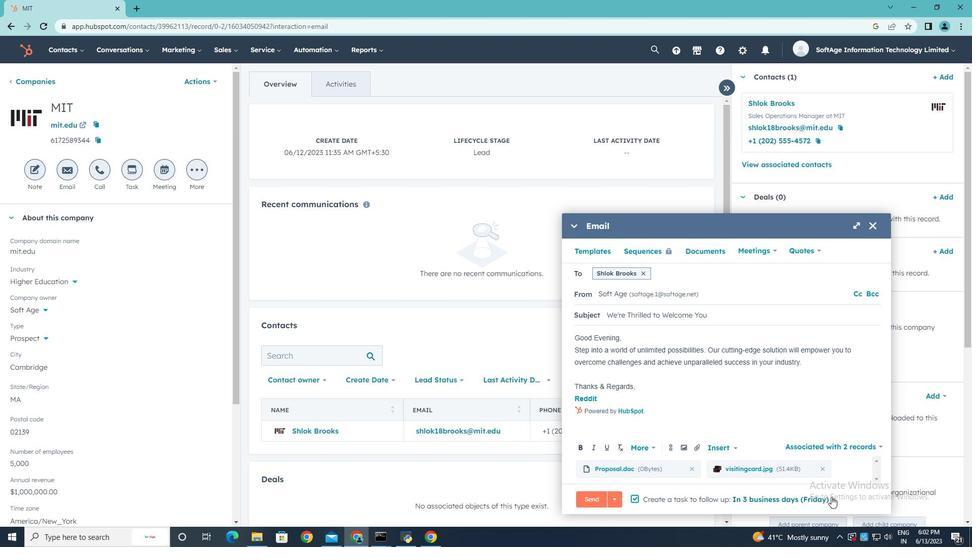 
Action: Mouse moved to (820, 448)
Screenshot: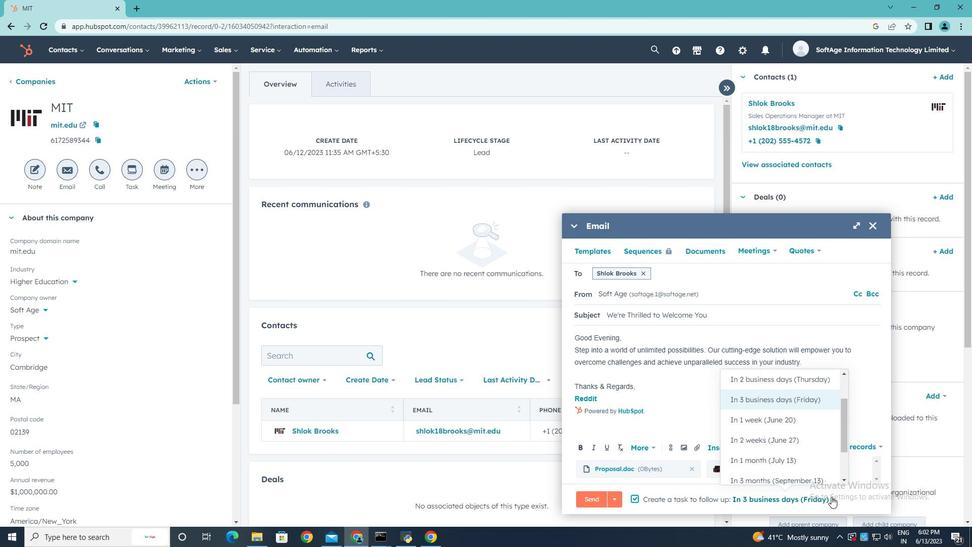 
Action: Mouse scrolled (820, 449) with delta (0, 0)
Screenshot: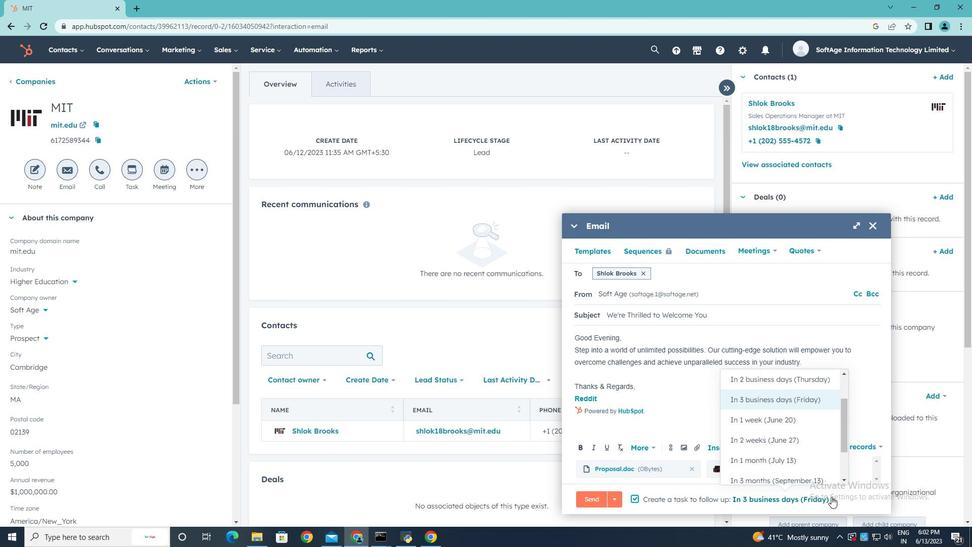 
Action: Mouse scrolled (820, 449) with delta (0, 0)
Screenshot: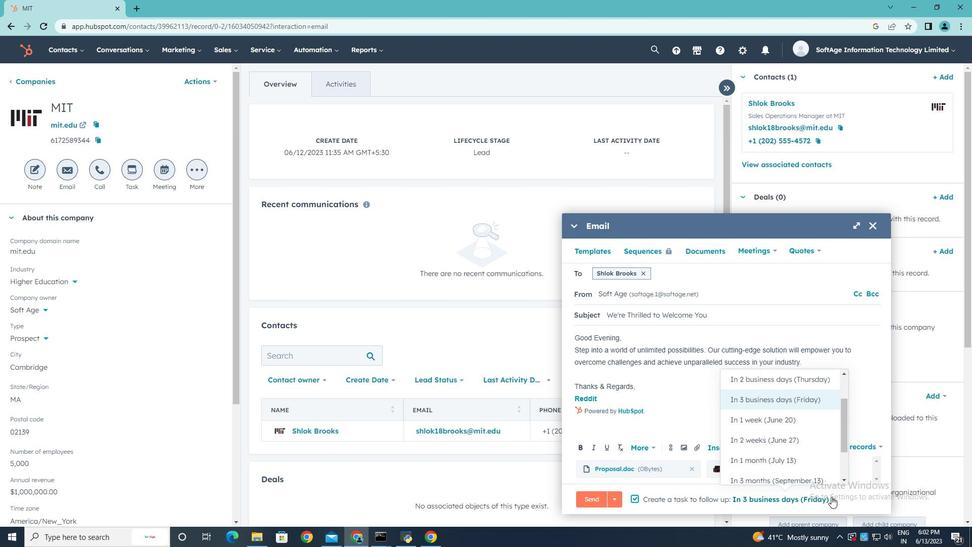 
Action: Mouse scrolled (820, 449) with delta (0, 0)
Screenshot: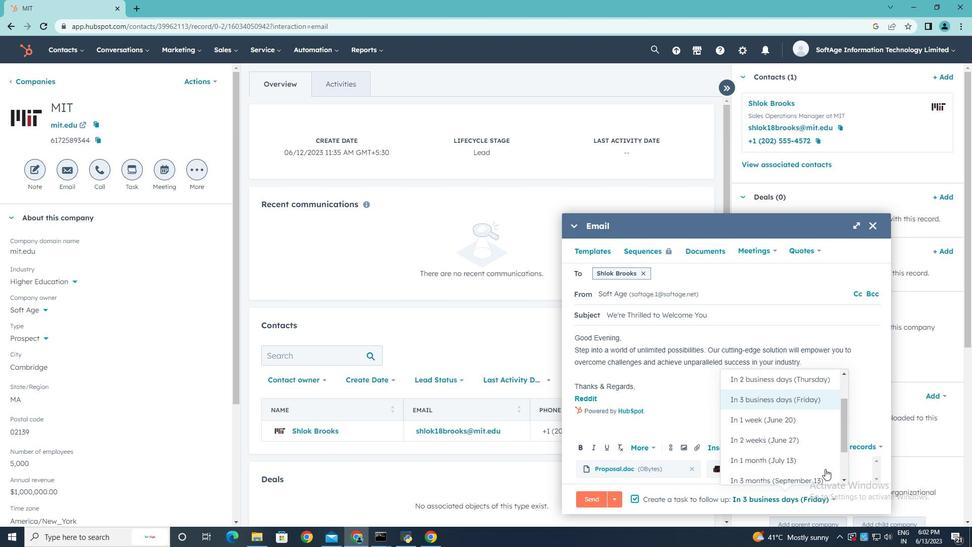 
Action: Mouse scrolled (820, 449) with delta (0, 0)
Screenshot: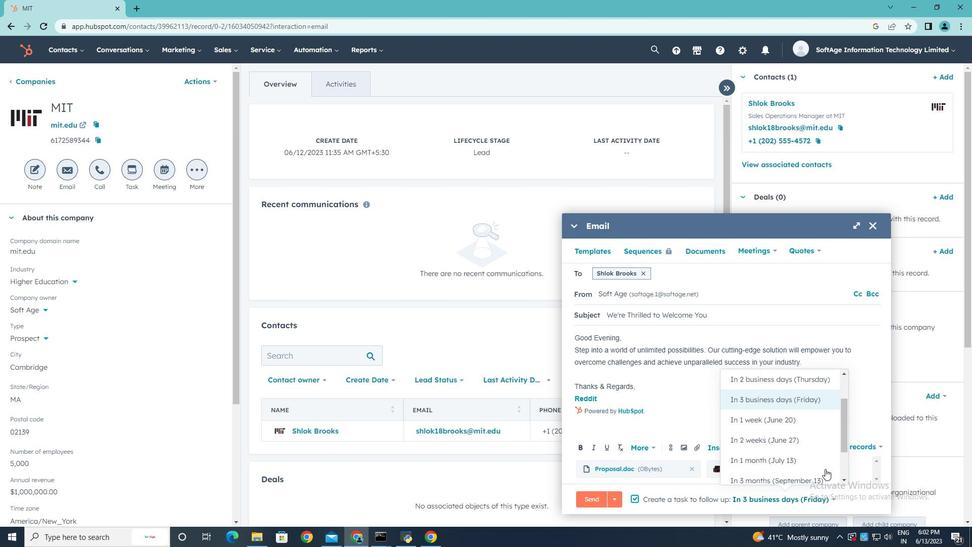 
Action: Mouse moved to (767, 407)
Screenshot: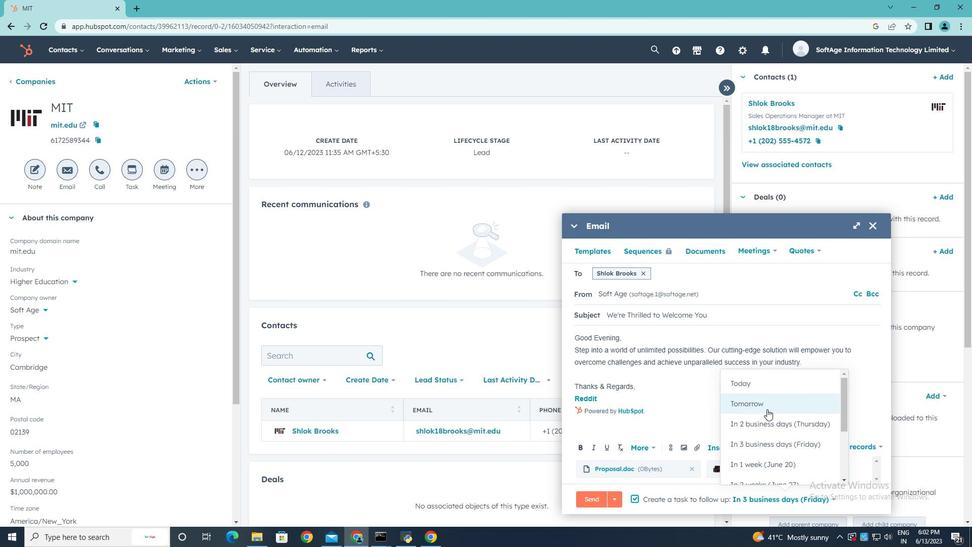 
Action: Mouse pressed left at (767, 407)
Screenshot: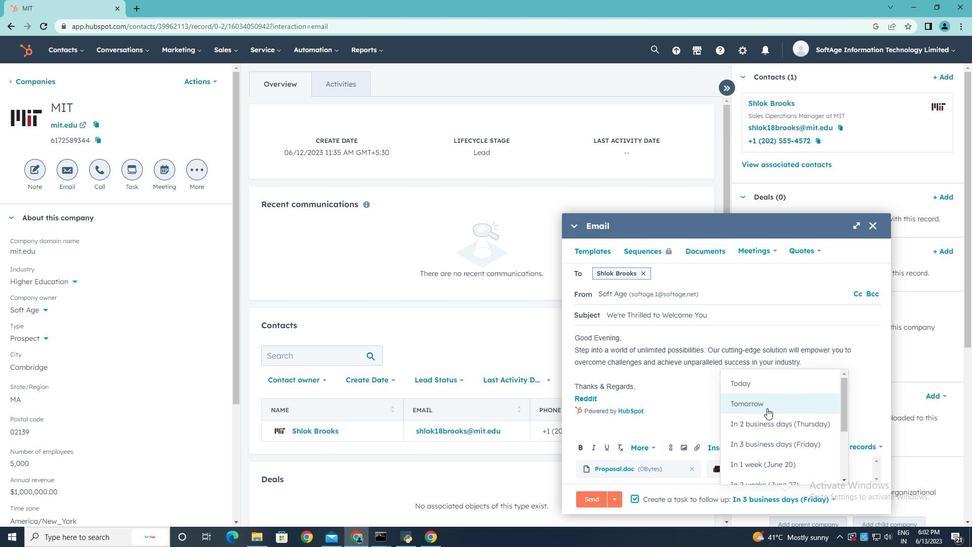 
Action: Mouse moved to (658, 480)
Screenshot: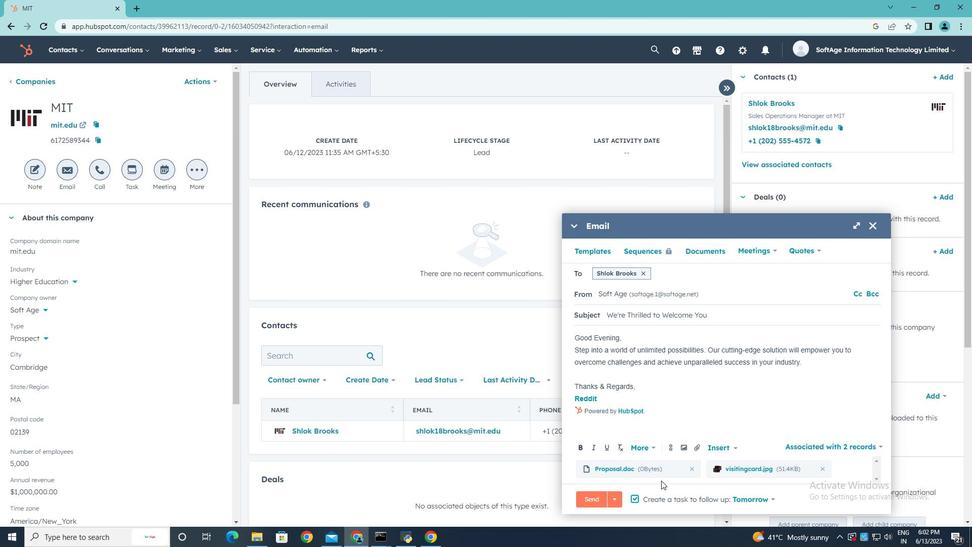 
Action: Mouse scrolled (658, 480) with delta (0, 0)
Screenshot: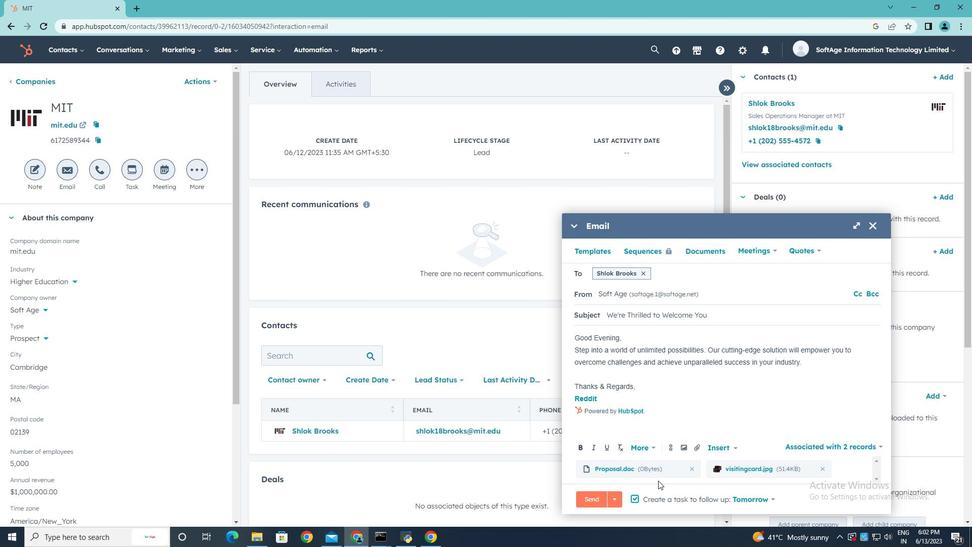 
Action: Mouse moved to (592, 499)
Screenshot: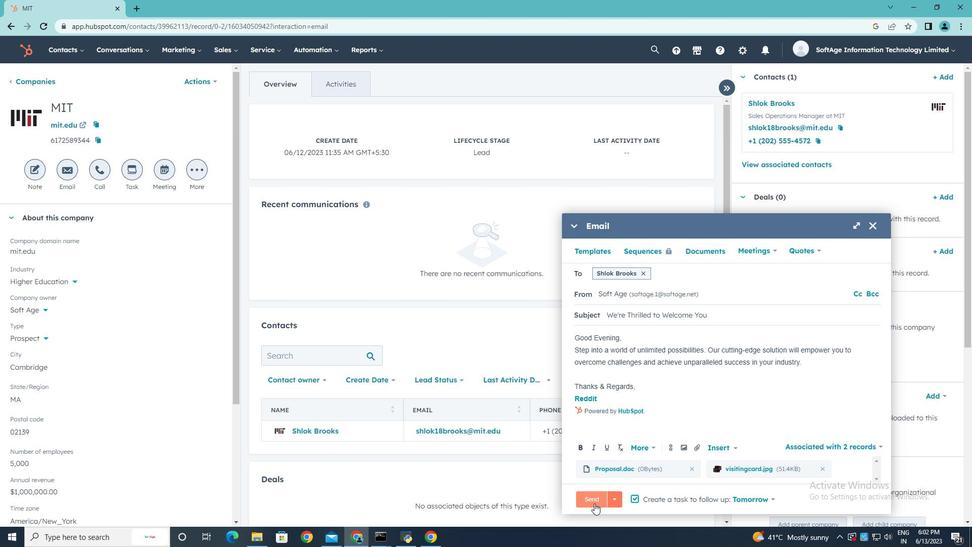 
Action: Mouse pressed left at (592, 499)
Screenshot: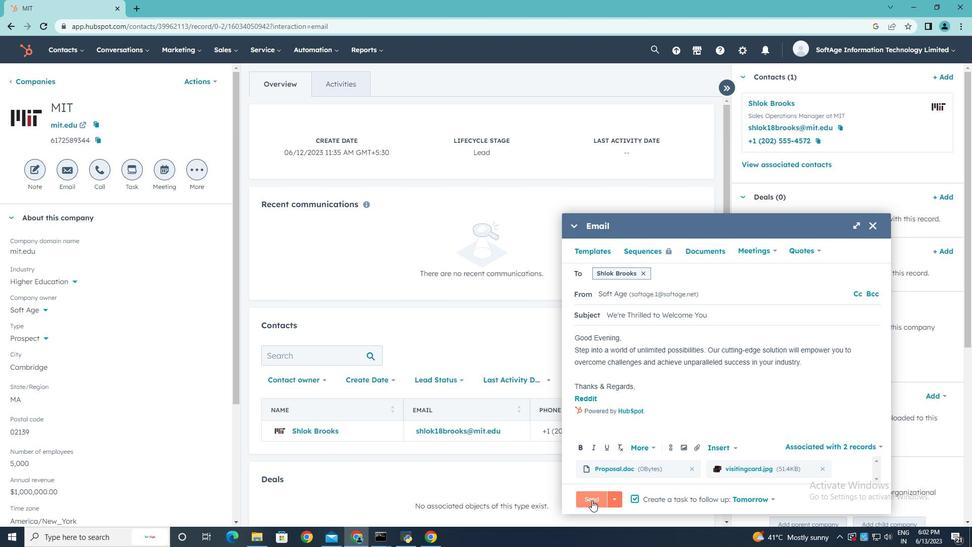 
